 Task: Find a rental property in Yerba Buena for 8 guests from 26 Aug to 10 Sep, with a price range of ₹10,000 - ₹15,000, 6 bedrooms, 6 bathrooms, and amenities including free parking, hot tub, and gym. Ensure self check-in is available.
Action: Mouse moved to (566, 92)
Screenshot: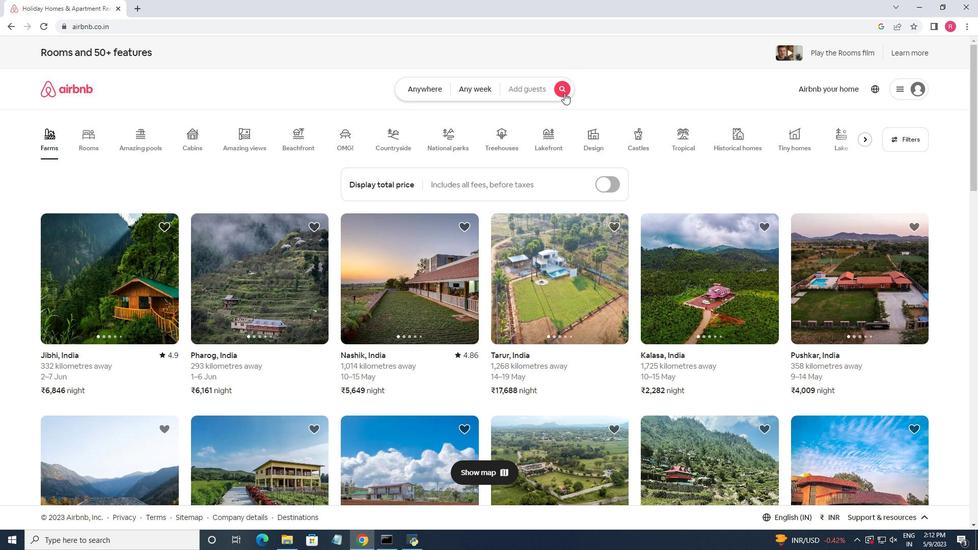 
Action: Mouse pressed left at (566, 92)
Screenshot: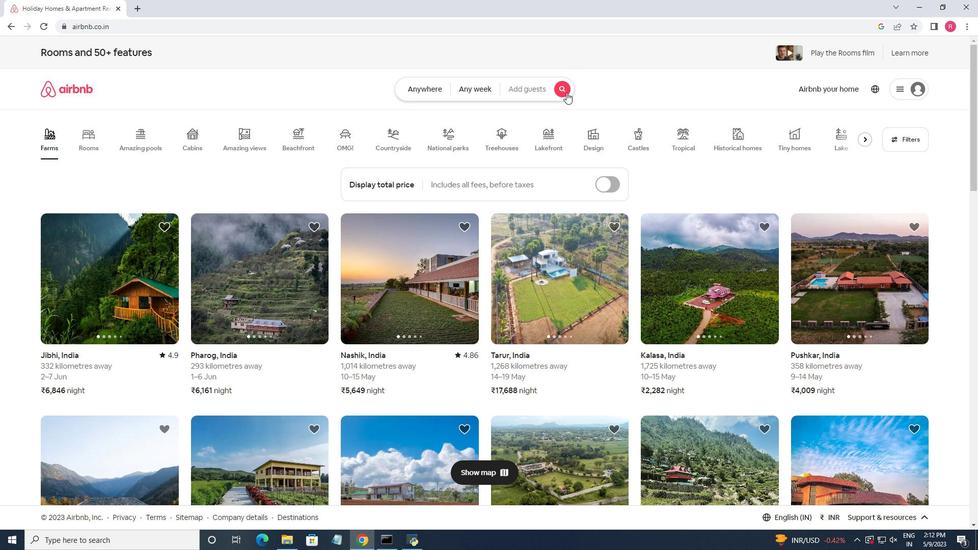 
Action: Mouse moved to (335, 131)
Screenshot: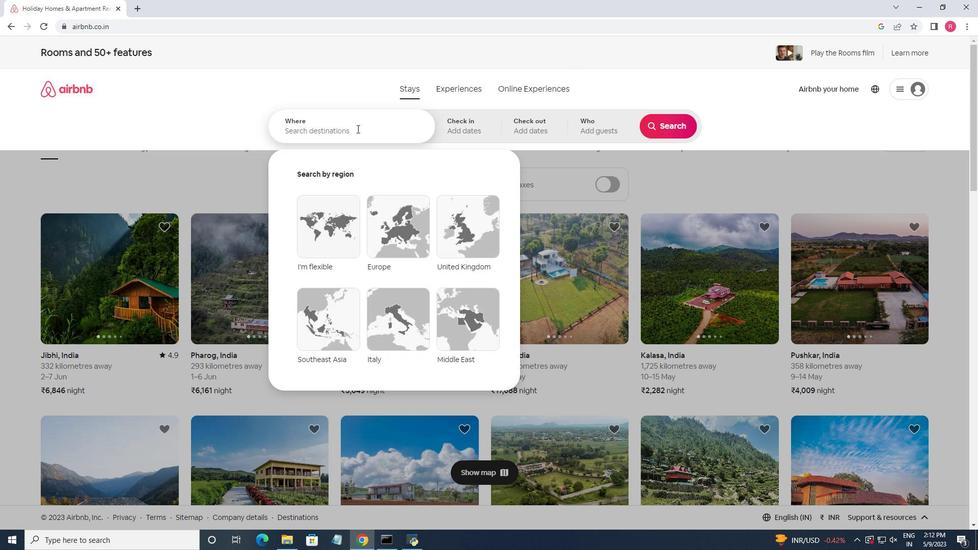 
Action: Mouse pressed left at (335, 131)
Screenshot: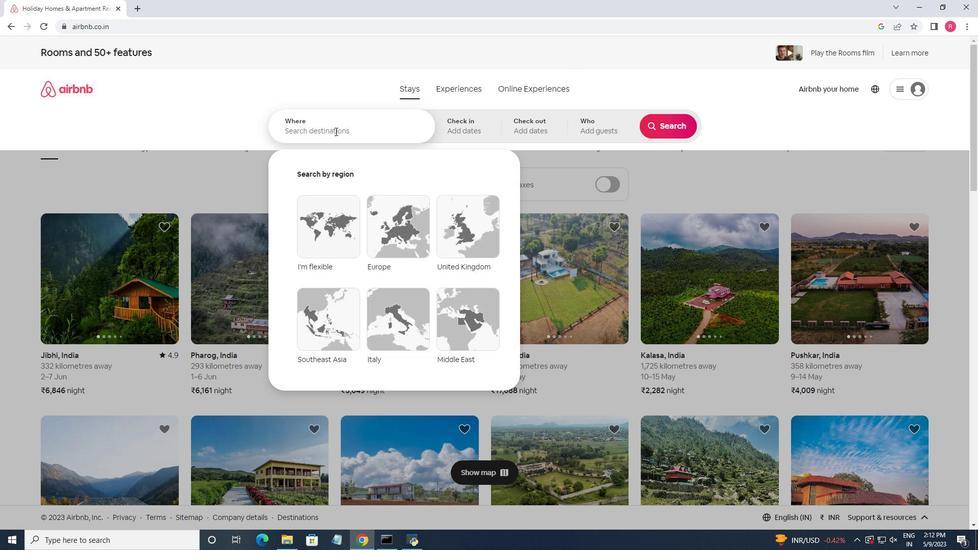 
Action: Key pressed <Key.caps_lock>Y<Key.caps_lock>erba<Key.space><Key.shift>Buena,<Key.space><Key.shift><Key.shift>Are<Key.backspace>gentina
Screenshot: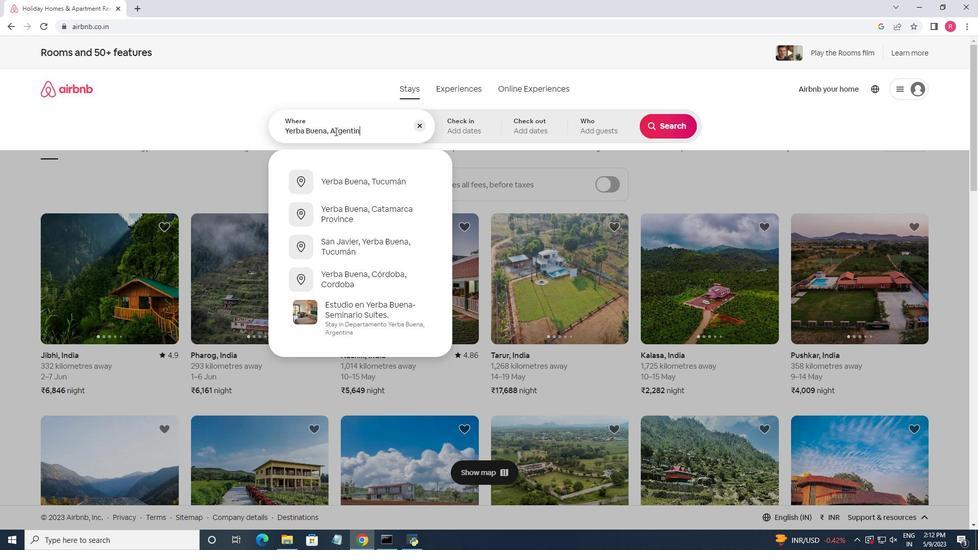 
Action: Mouse moved to (373, 146)
Screenshot: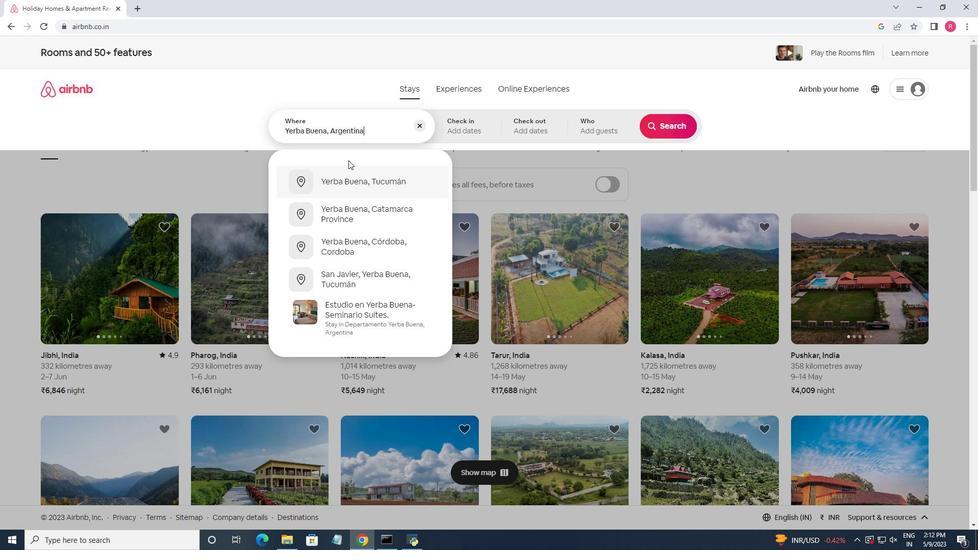 
Action: Key pressed <Key.enter>
Screenshot: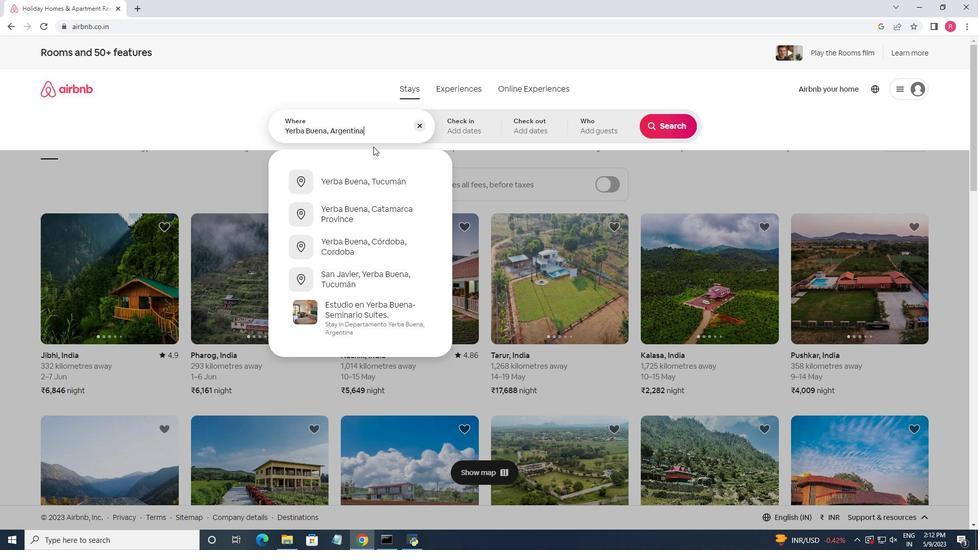 
Action: Mouse moved to (665, 215)
Screenshot: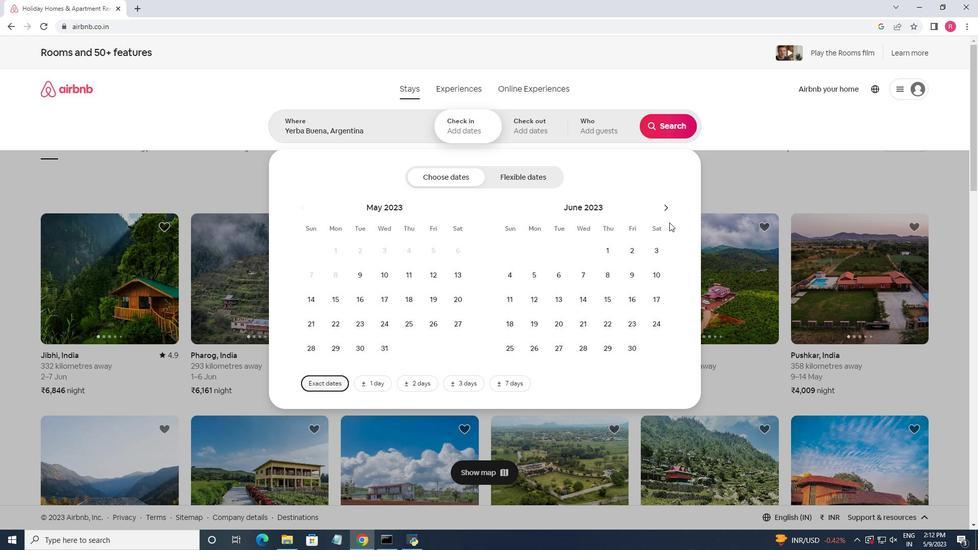 
Action: Mouse pressed left at (665, 215)
Screenshot: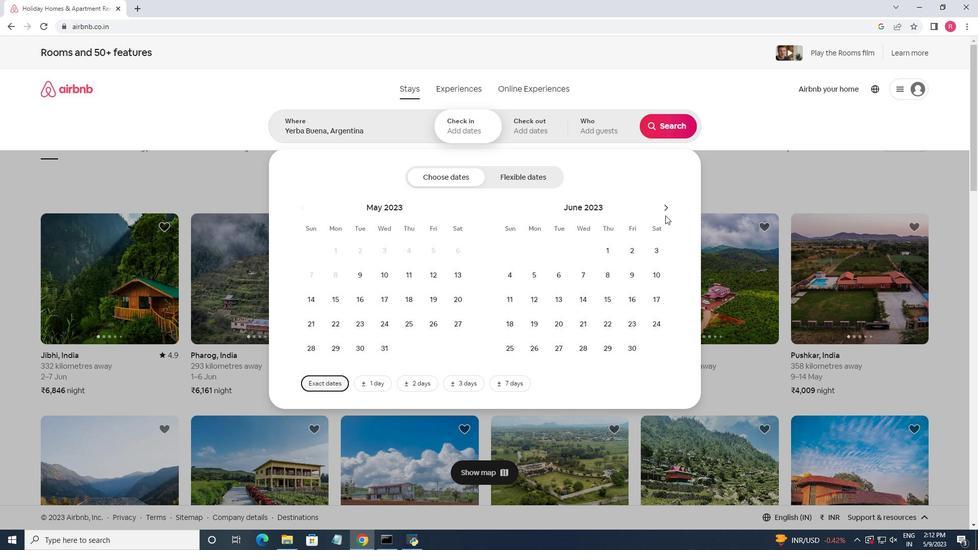 
Action: Mouse pressed left at (665, 215)
Screenshot: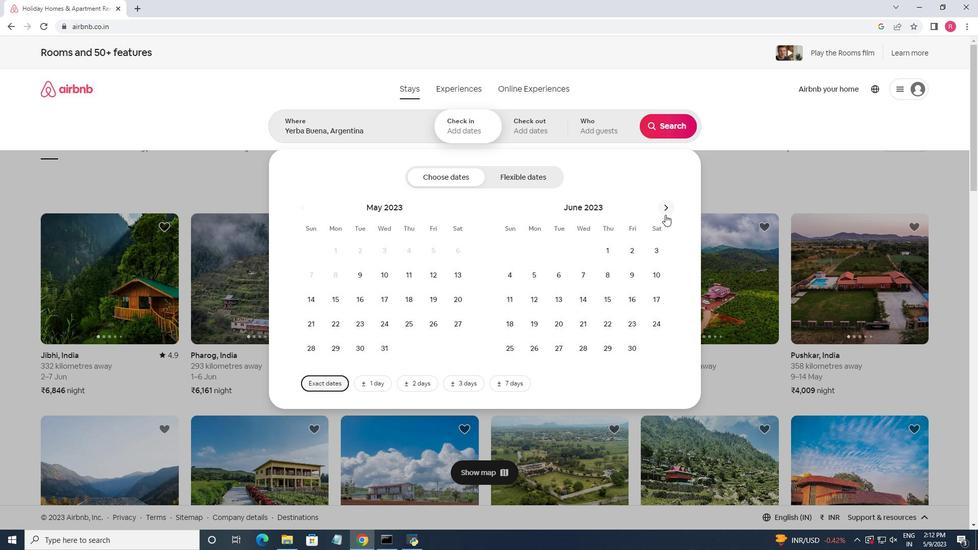 
Action: Mouse pressed left at (665, 215)
Screenshot: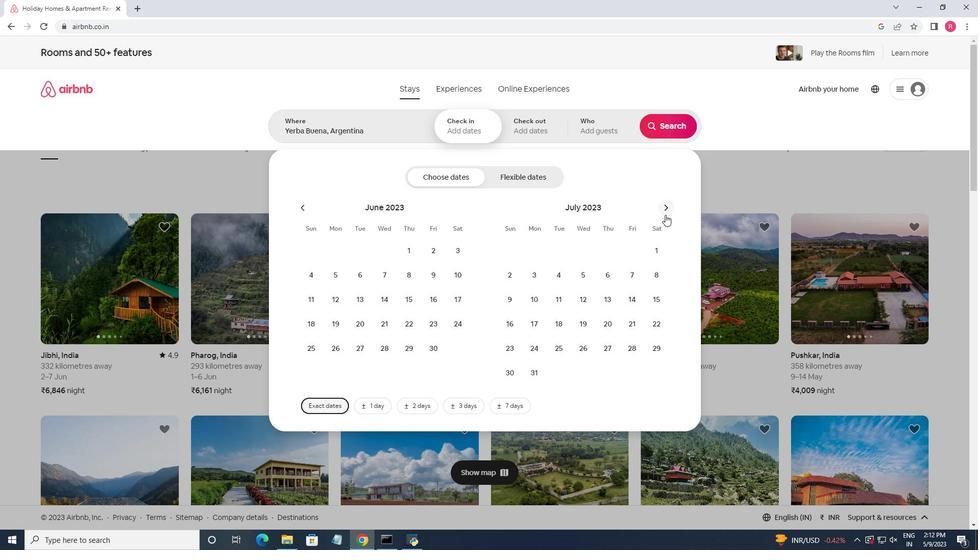 
Action: Mouse moved to (655, 325)
Screenshot: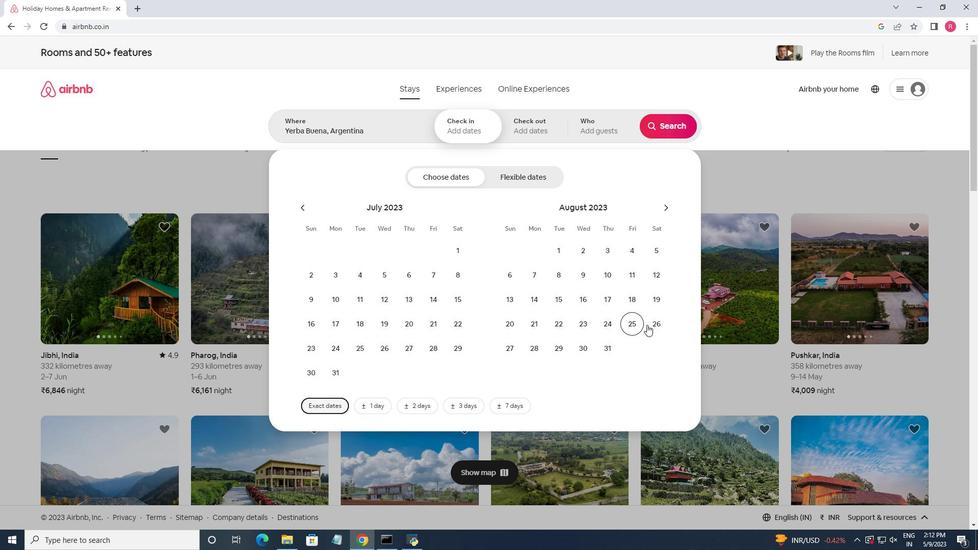 
Action: Mouse pressed left at (655, 325)
Screenshot: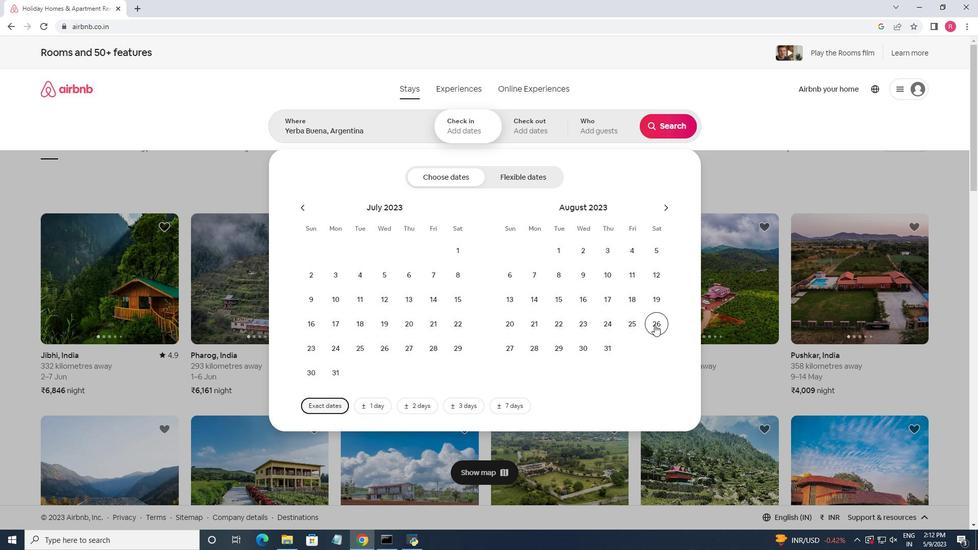 
Action: Mouse moved to (667, 210)
Screenshot: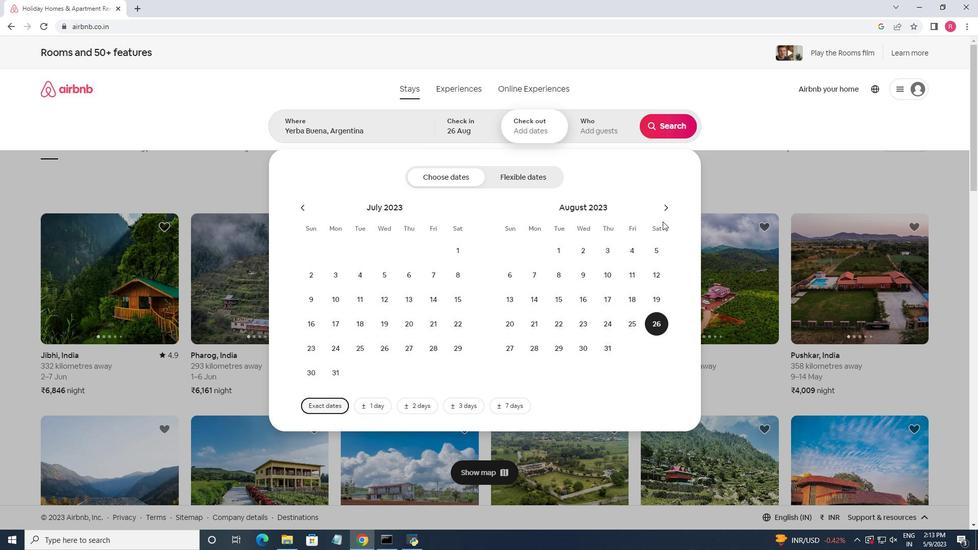 
Action: Mouse pressed left at (667, 210)
Screenshot: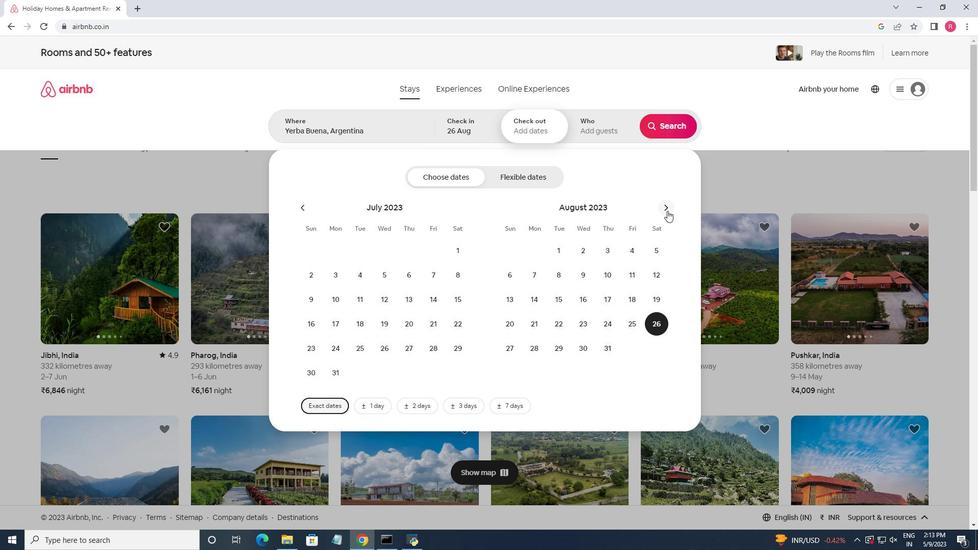 
Action: Mouse moved to (517, 301)
Screenshot: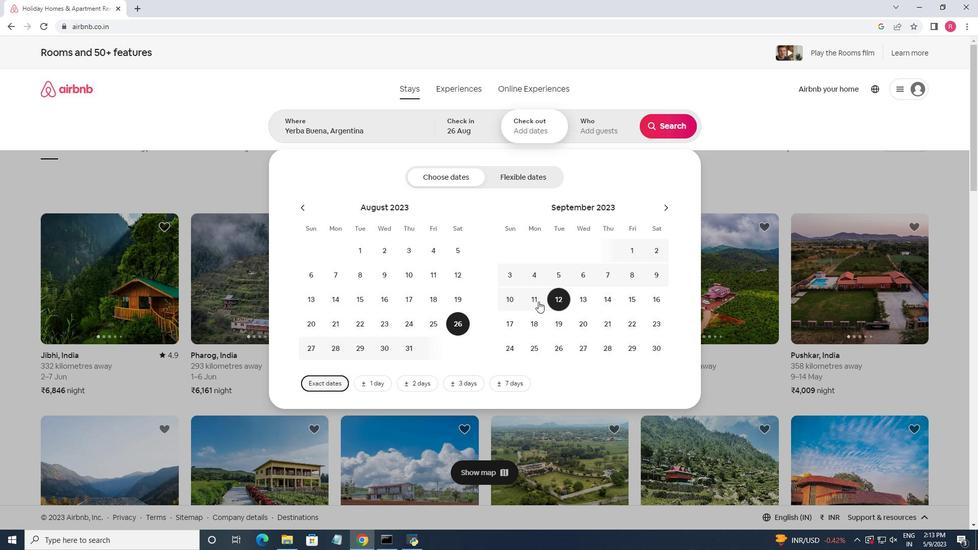 
Action: Mouse pressed left at (517, 301)
Screenshot: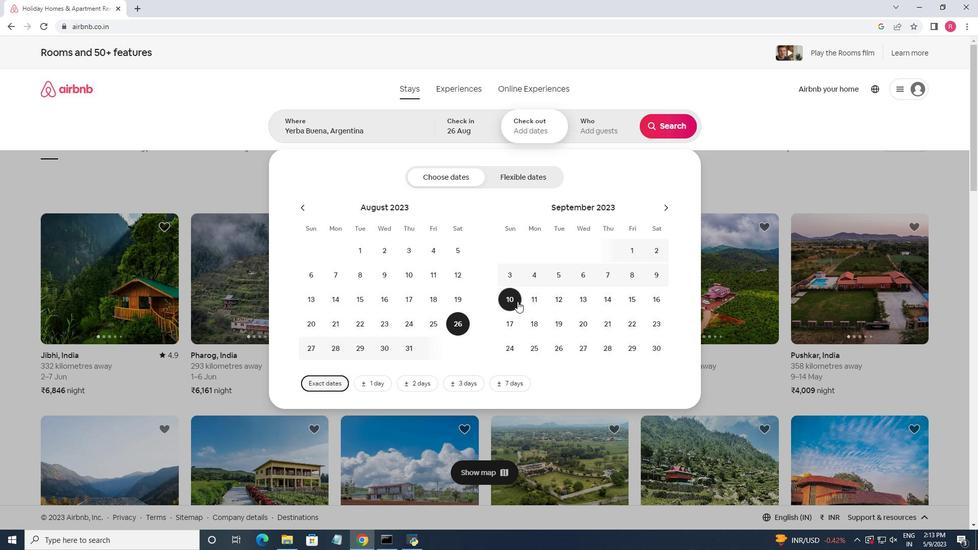 
Action: Mouse moved to (612, 122)
Screenshot: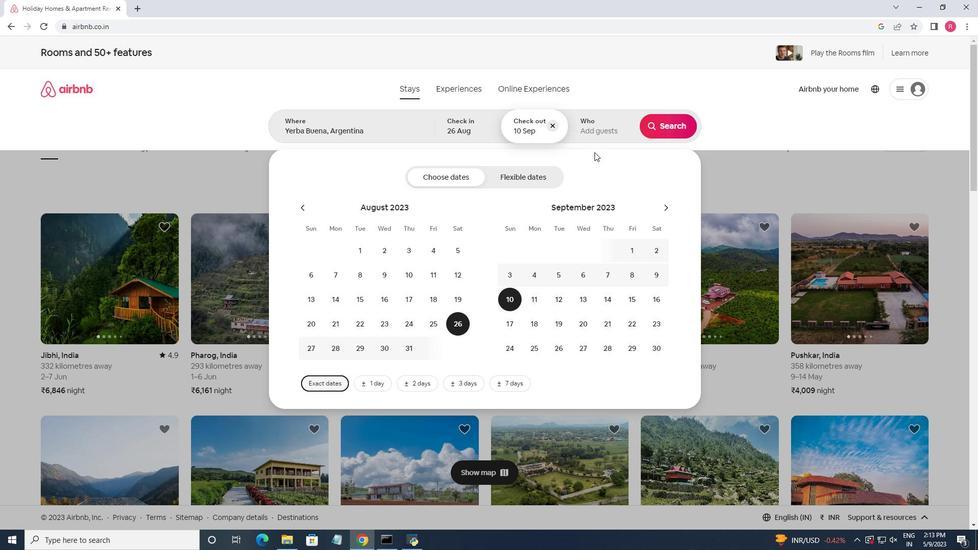 
Action: Mouse pressed left at (612, 122)
Screenshot: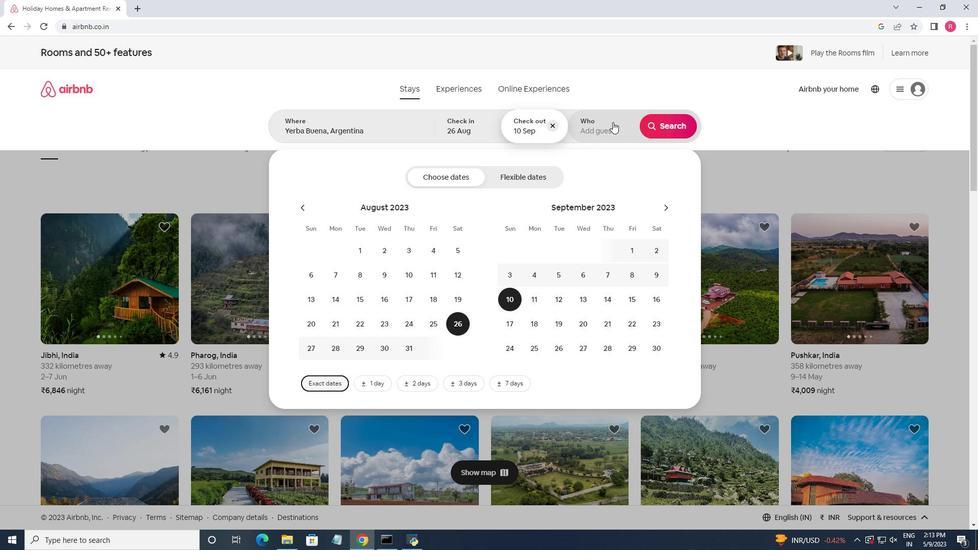 
Action: Mouse moved to (672, 184)
Screenshot: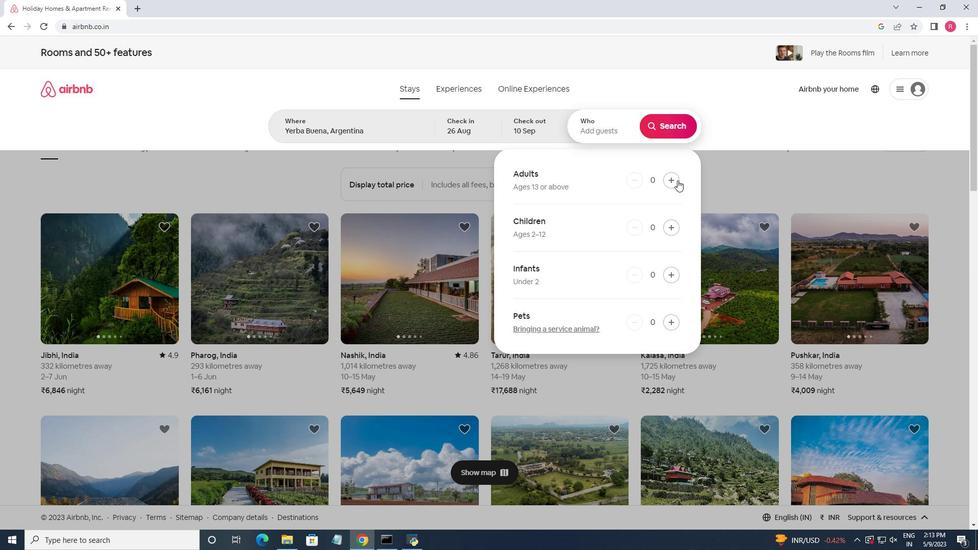 
Action: Mouse pressed left at (672, 184)
Screenshot: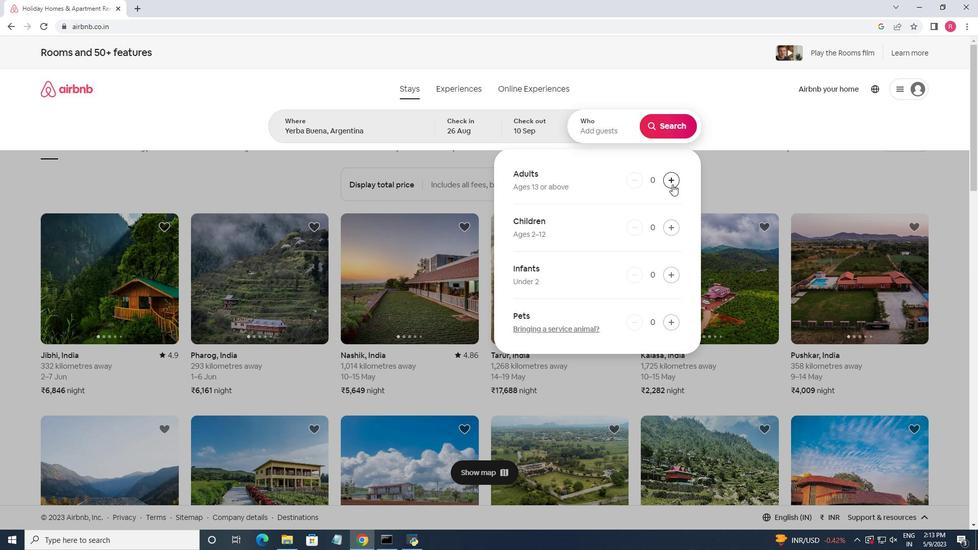 
Action: Mouse pressed left at (672, 184)
Screenshot: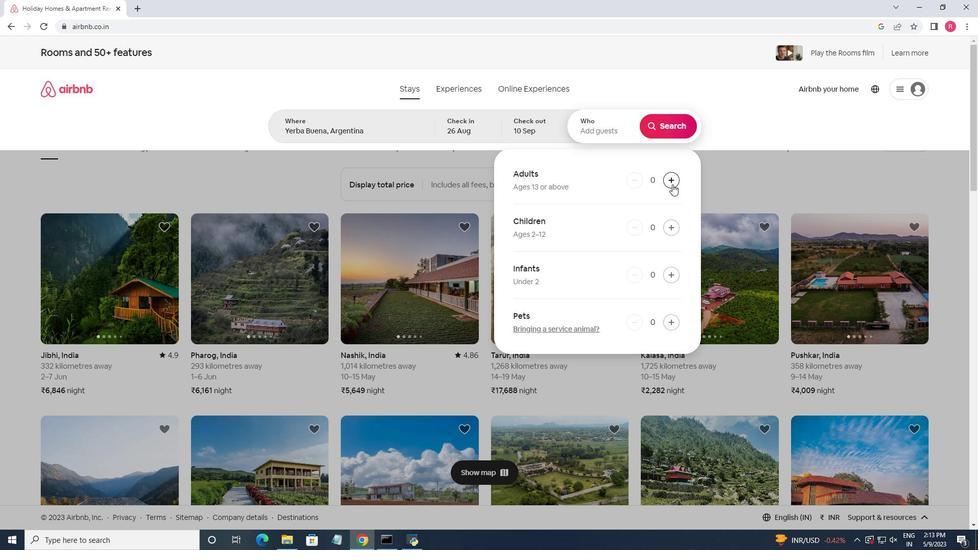 
Action: Mouse pressed left at (672, 184)
Screenshot: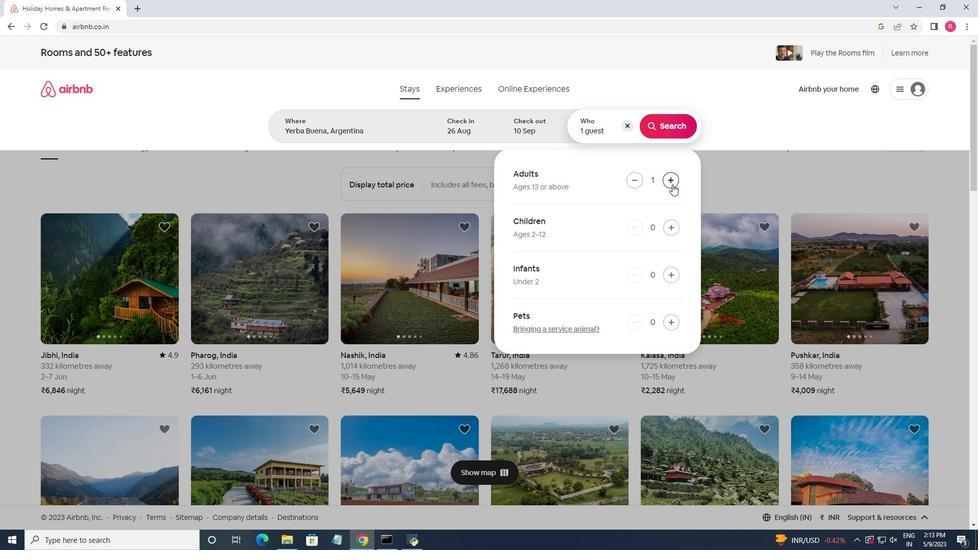 
Action: Mouse pressed left at (672, 184)
Screenshot: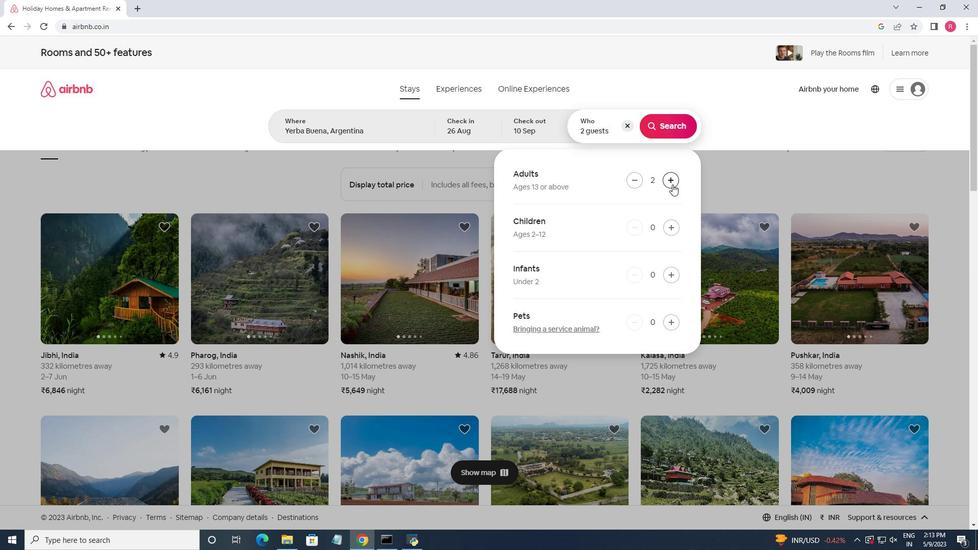 
Action: Mouse pressed left at (672, 184)
Screenshot: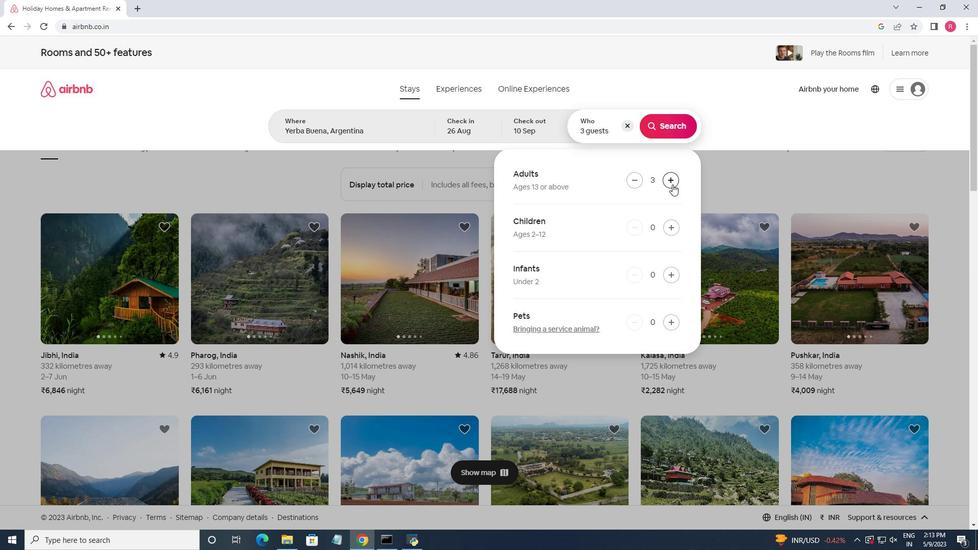 
Action: Mouse pressed left at (672, 184)
Screenshot: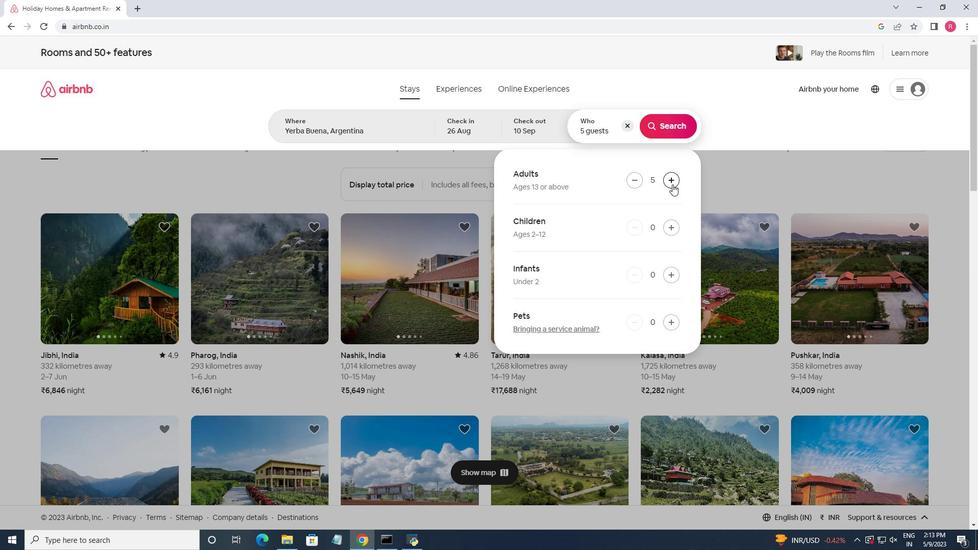 
Action: Mouse moved to (672, 227)
Screenshot: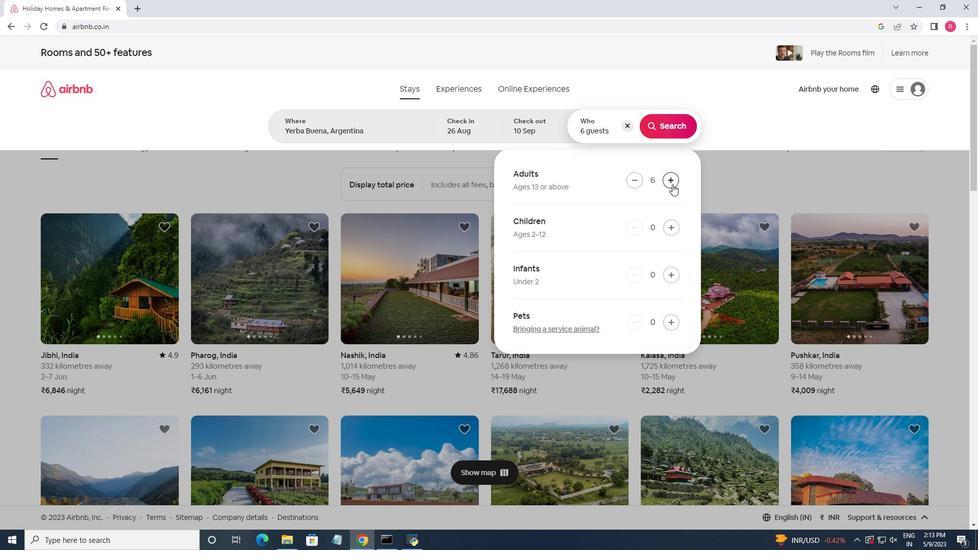 
Action: Mouse pressed left at (672, 227)
Screenshot: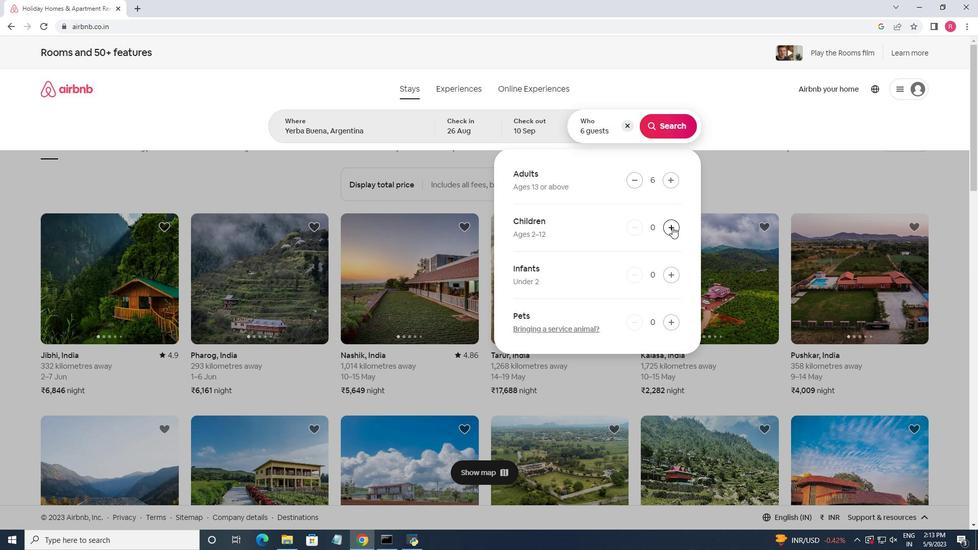 
Action: Mouse pressed left at (672, 227)
Screenshot: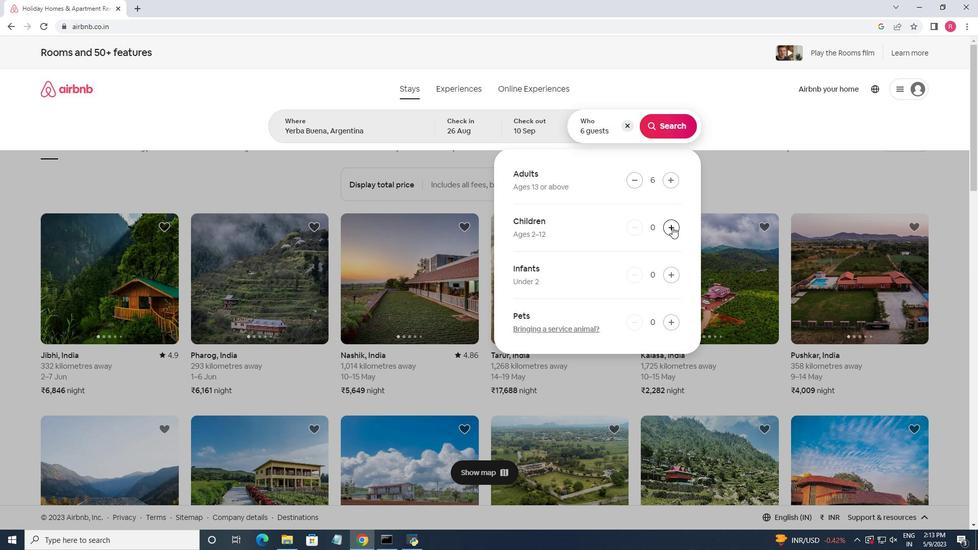 
Action: Mouse moved to (658, 130)
Screenshot: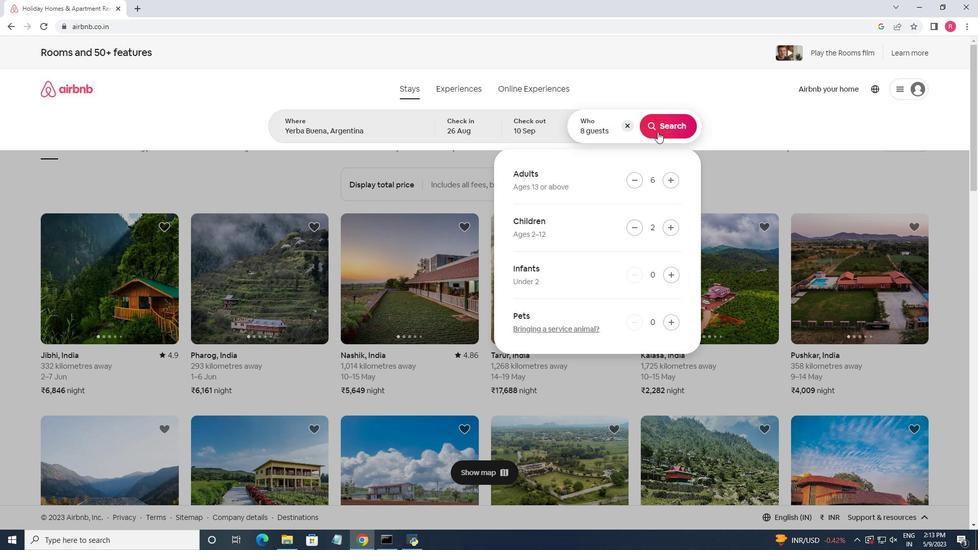 
Action: Mouse pressed left at (658, 130)
Screenshot: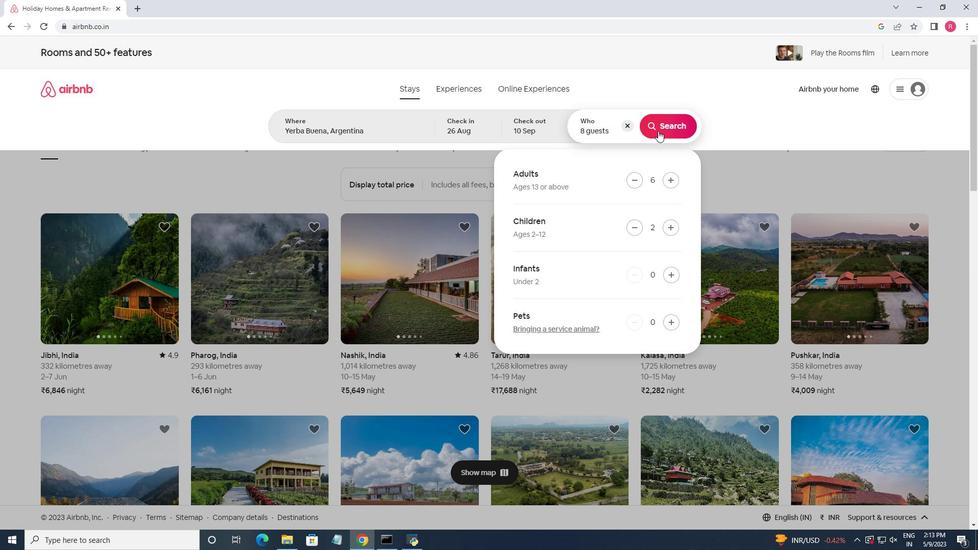 
Action: Mouse moved to (952, 97)
Screenshot: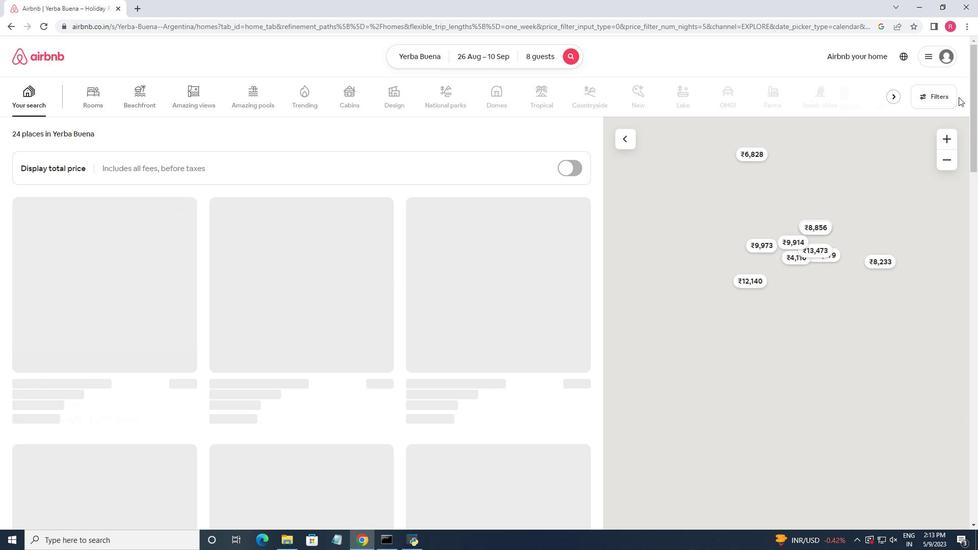 
Action: Mouse pressed left at (952, 97)
Screenshot: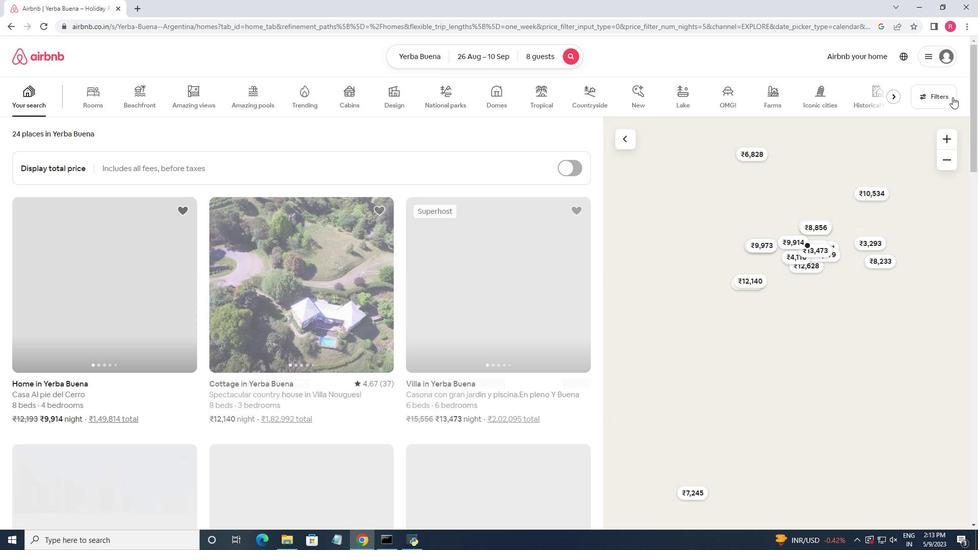 
Action: Mouse moved to (387, 352)
Screenshot: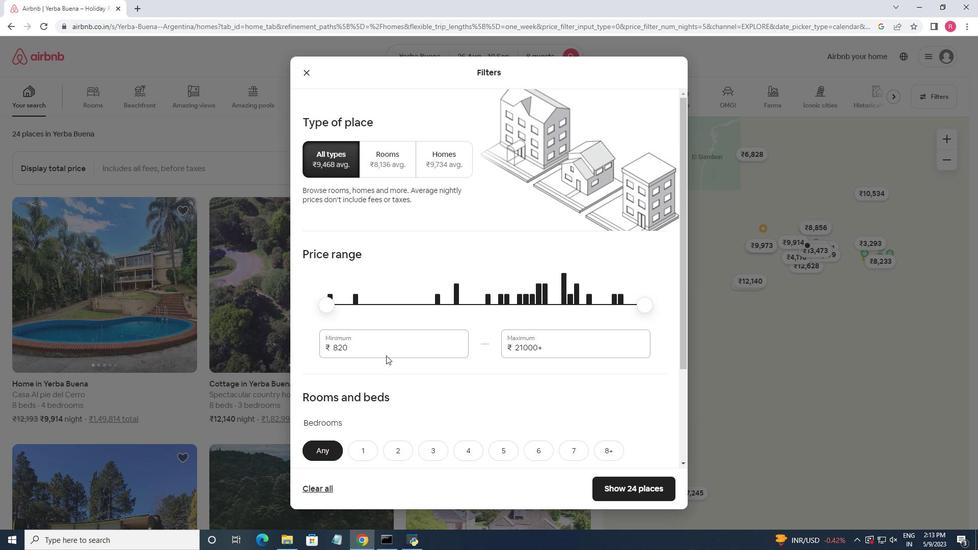 
Action: Mouse pressed left at (387, 352)
Screenshot: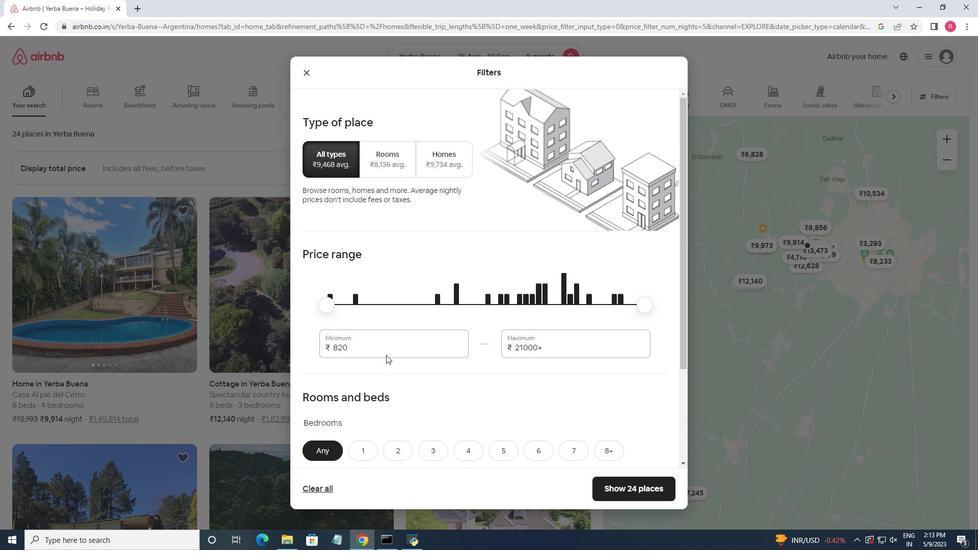 
Action: Mouse moved to (387, 352)
Screenshot: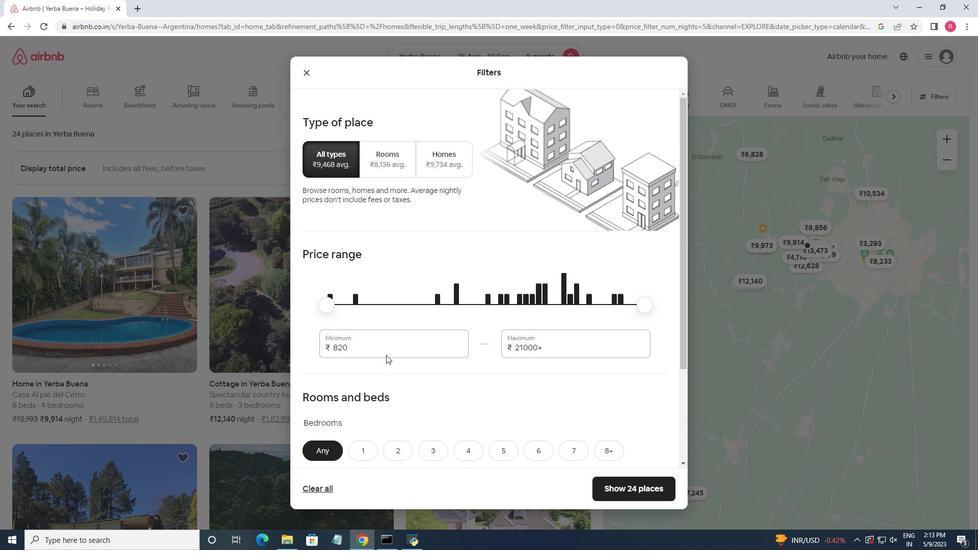 
Action: Mouse pressed left at (387, 352)
Screenshot: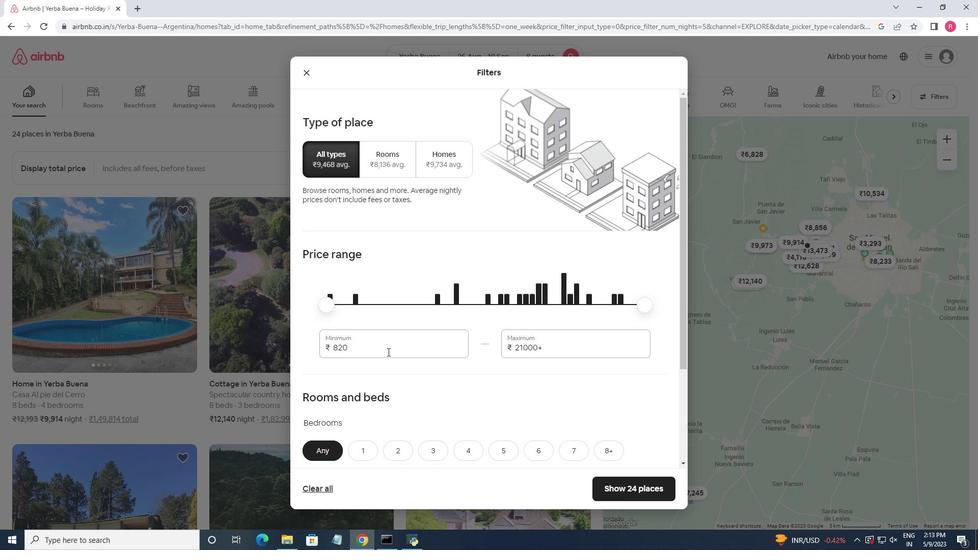 
Action: Key pressed <Key.backspace>10000<Key.tab>150000<Key.backspace>
Screenshot: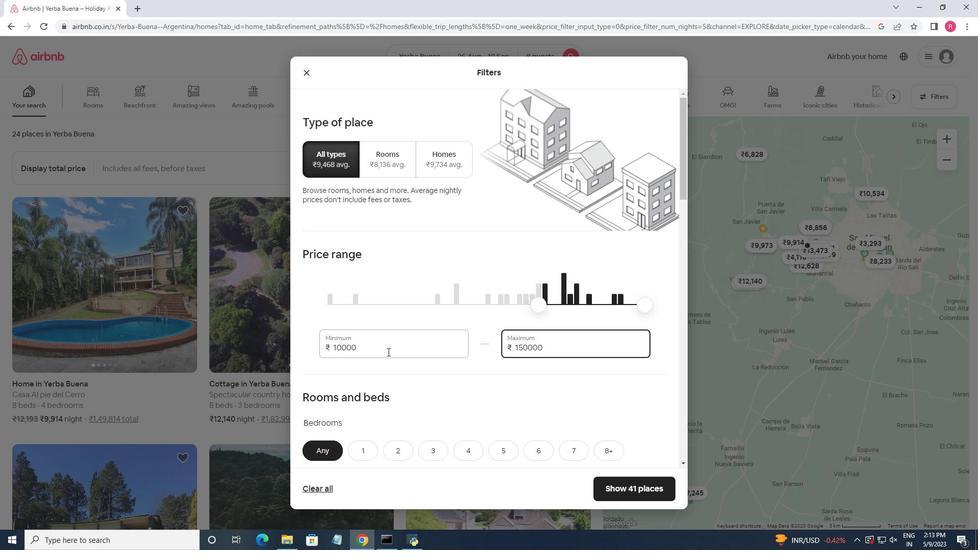 
Action: Mouse moved to (407, 364)
Screenshot: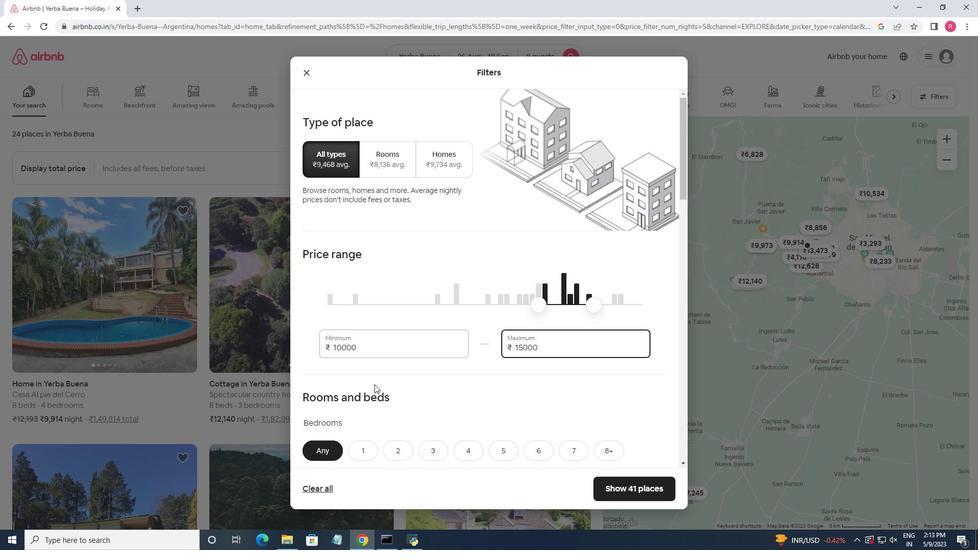 
Action: Mouse scrolled (407, 364) with delta (0, 0)
Screenshot: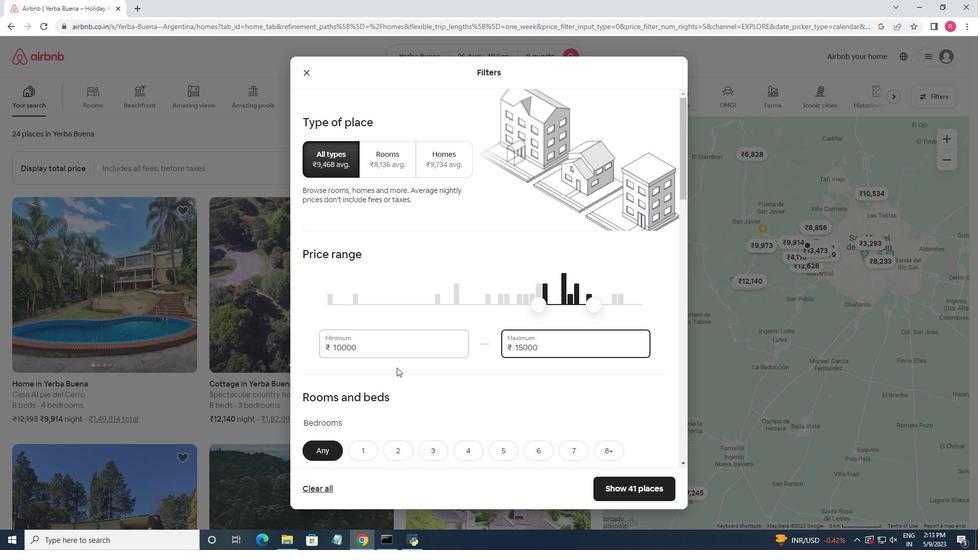 
Action: Mouse scrolled (407, 364) with delta (0, 0)
Screenshot: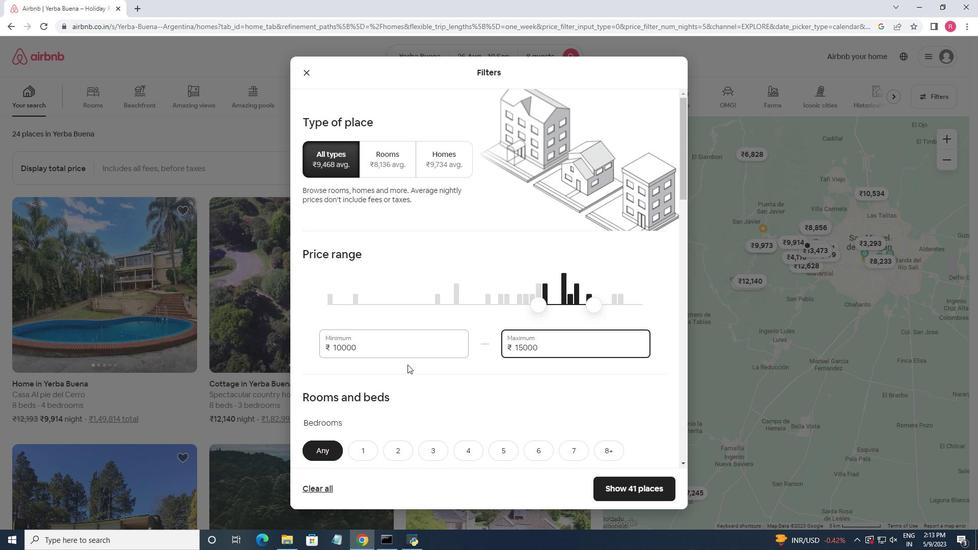 
Action: Mouse moved to (531, 347)
Screenshot: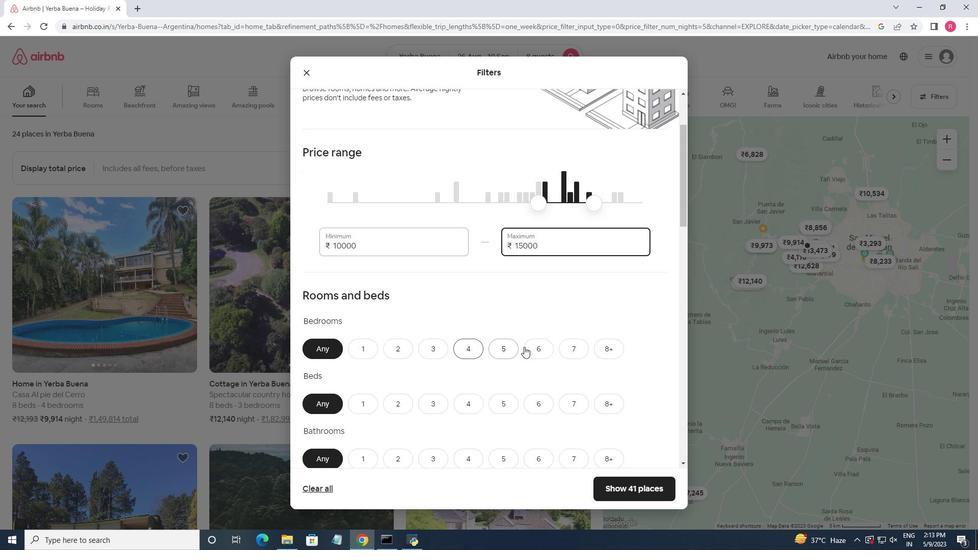 
Action: Mouse pressed left at (531, 347)
Screenshot: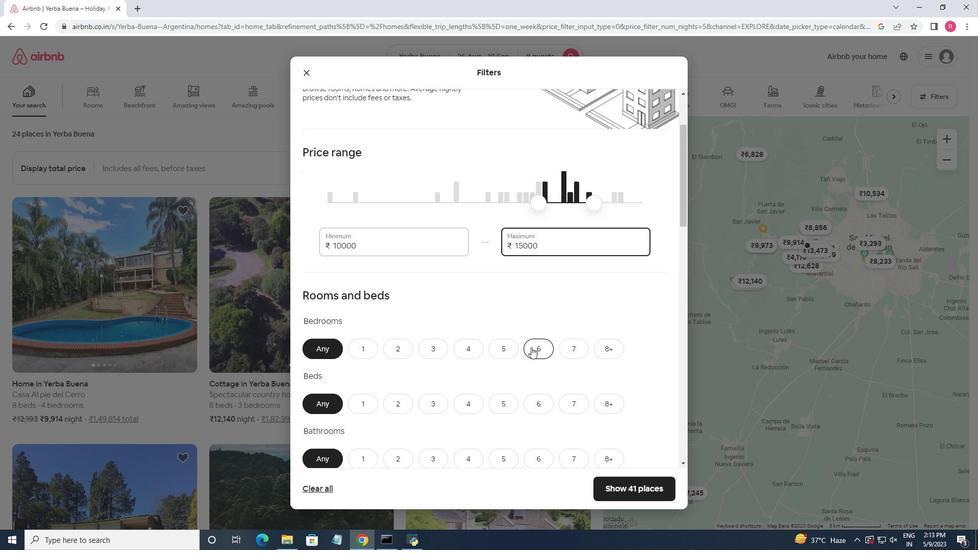 
Action: Mouse moved to (535, 396)
Screenshot: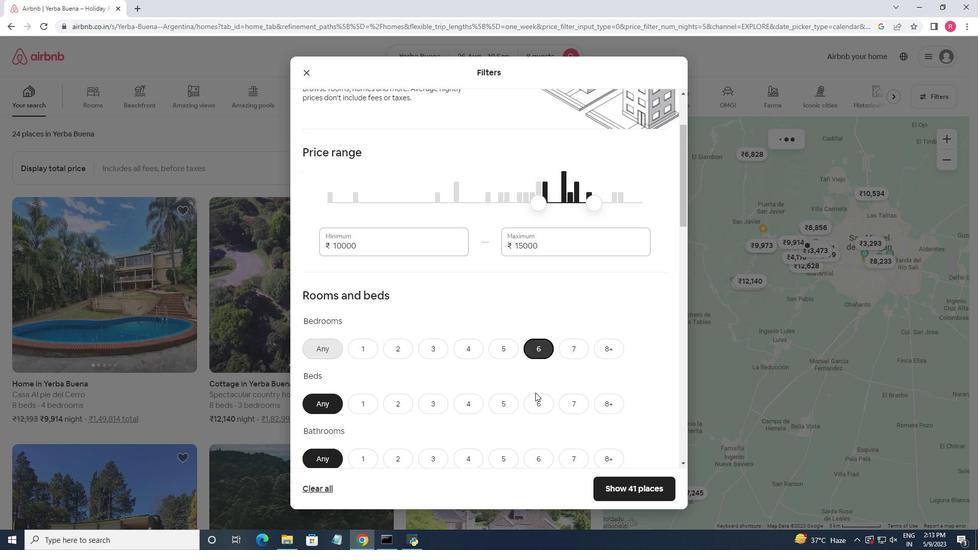 
Action: Mouse pressed left at (535, 396)
Screenshot: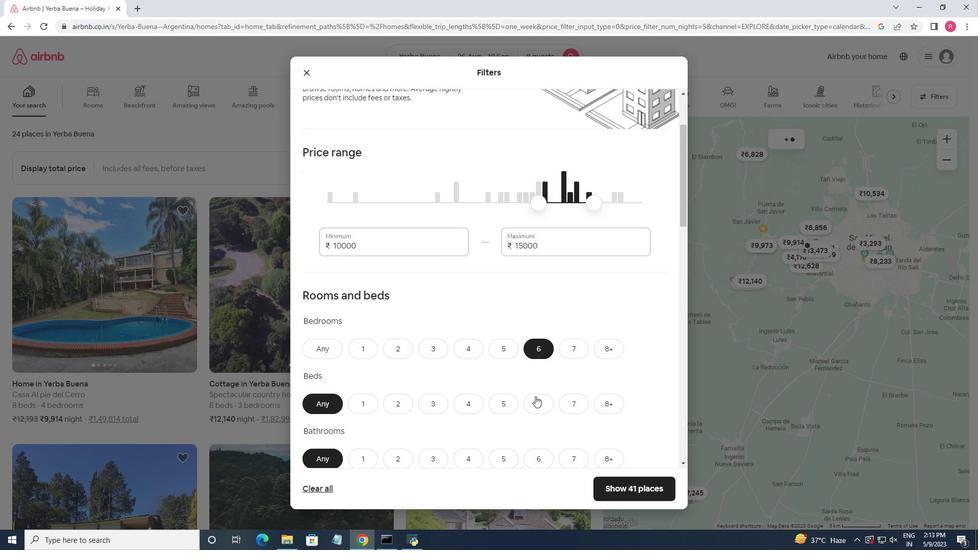 
Action: Mouse moved to (507, 349)
Screenshot: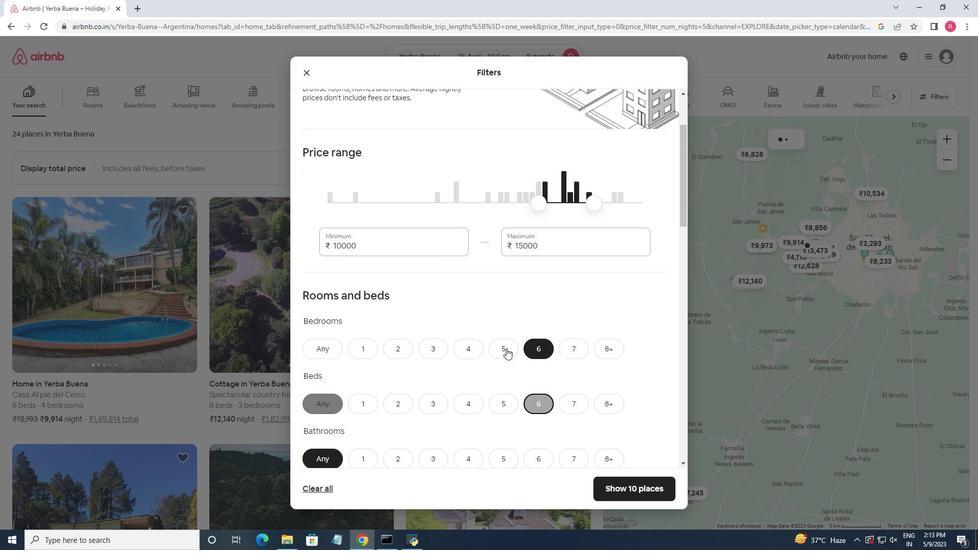 
Action: Mouse scrolled (507, 348) with delta (0, 0)
Screenshot: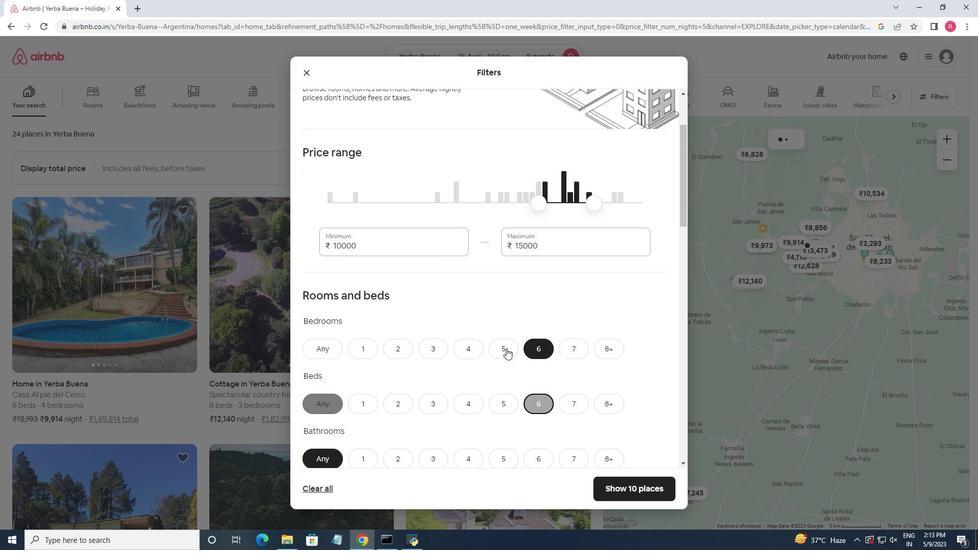
Action: Mouse moved to (506, 349)
Screenshot: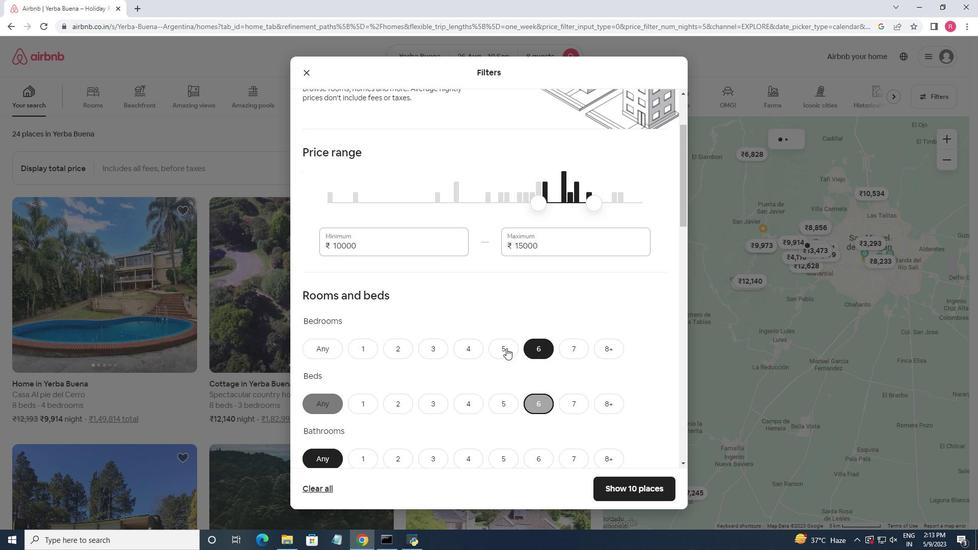 
Action: Mouse scrolled (506, 349) with delta (0, 0)
Screenshot: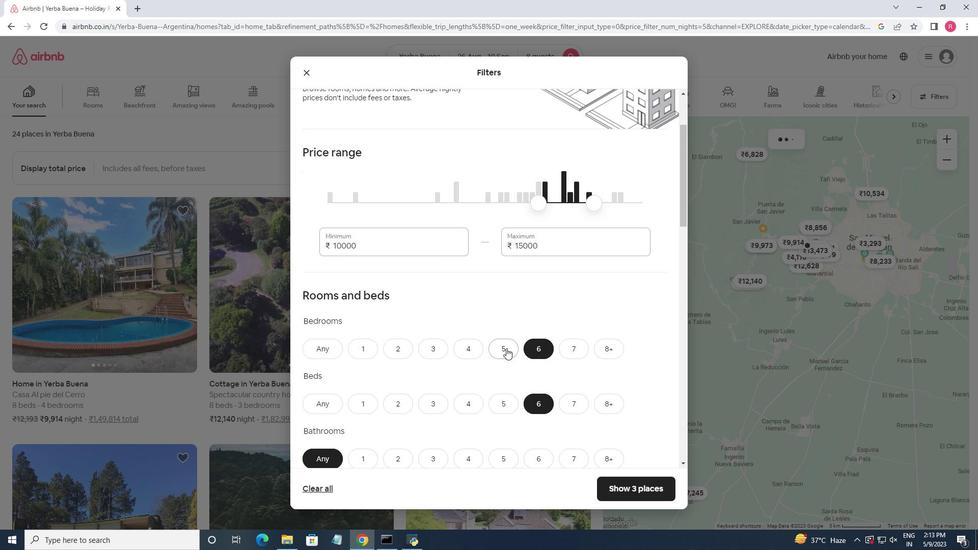 
Action: Mouse moved to (532, 355)
Screenshot: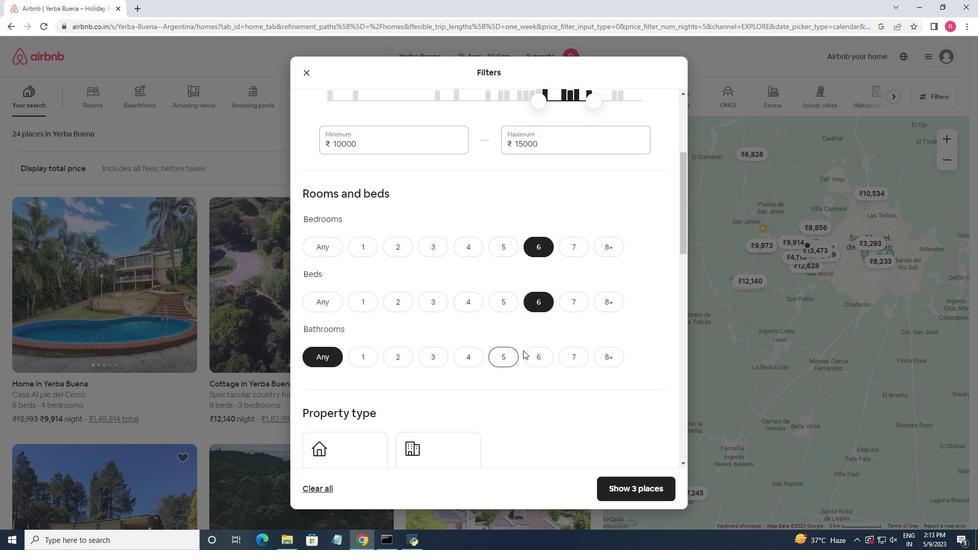 
Action: Mouse pressed left at (532, 355)
Screenshot: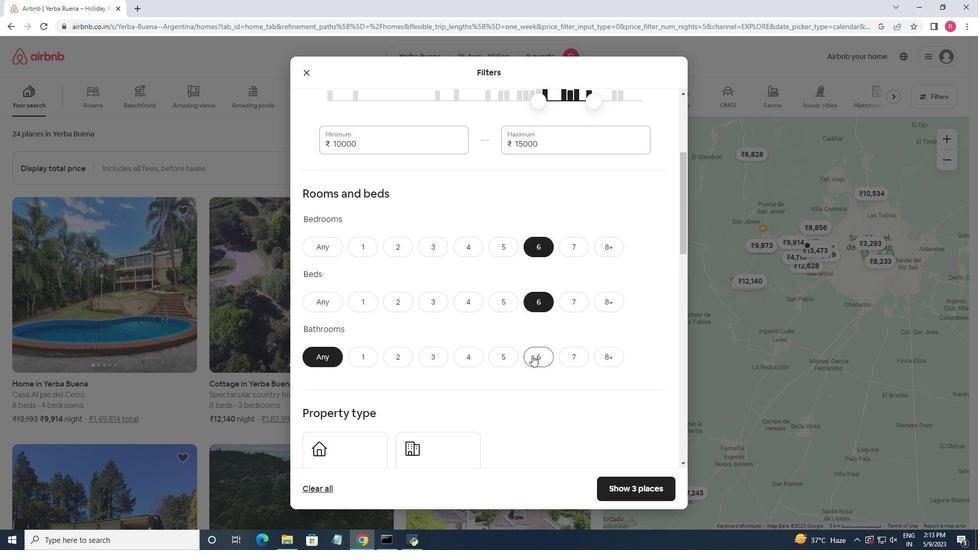 
Action: Mouse moved to (502, 310)
Screenshot: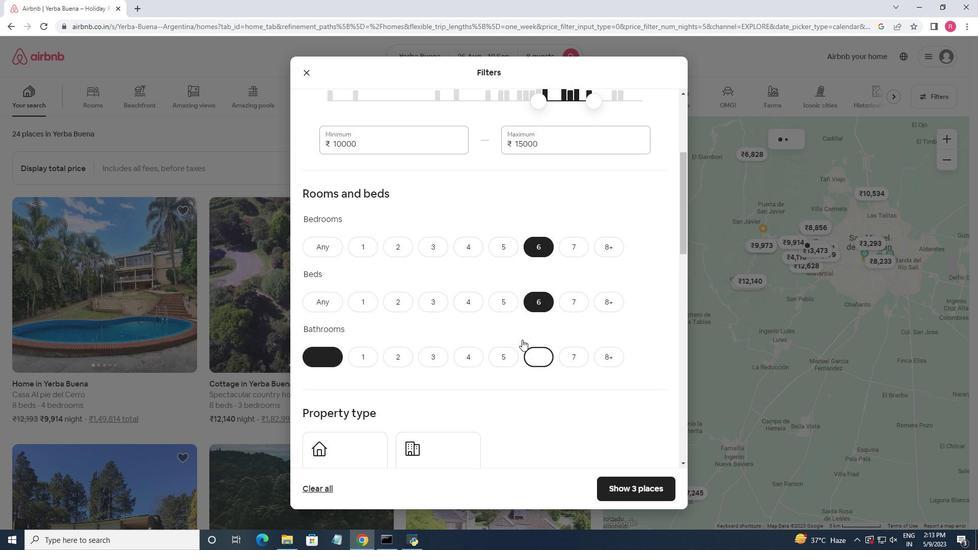 
Action: Mouse scrolled (502, 309) with delta (0, 0)
Screenshot: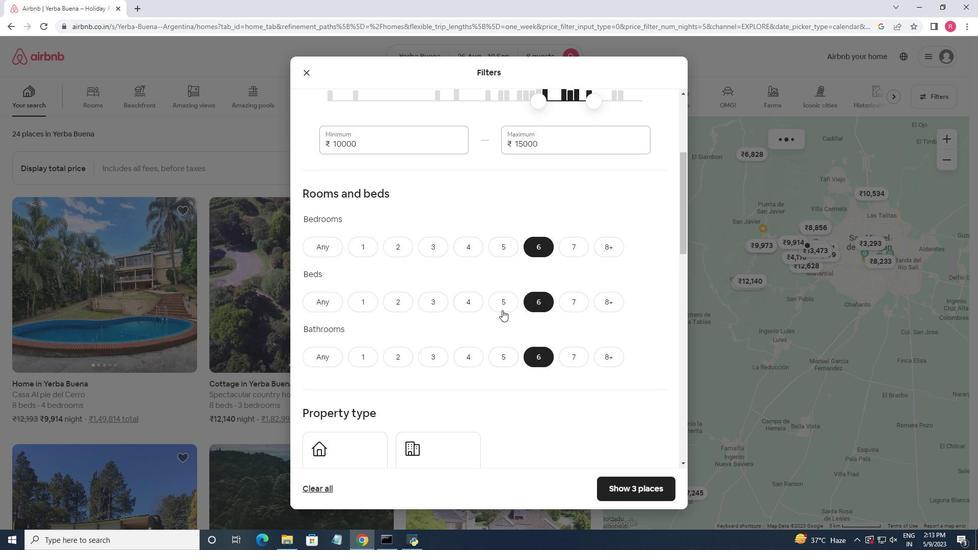 
Action: Mouse scrolled (502, 309) with delta (0, 0)
Screenshot: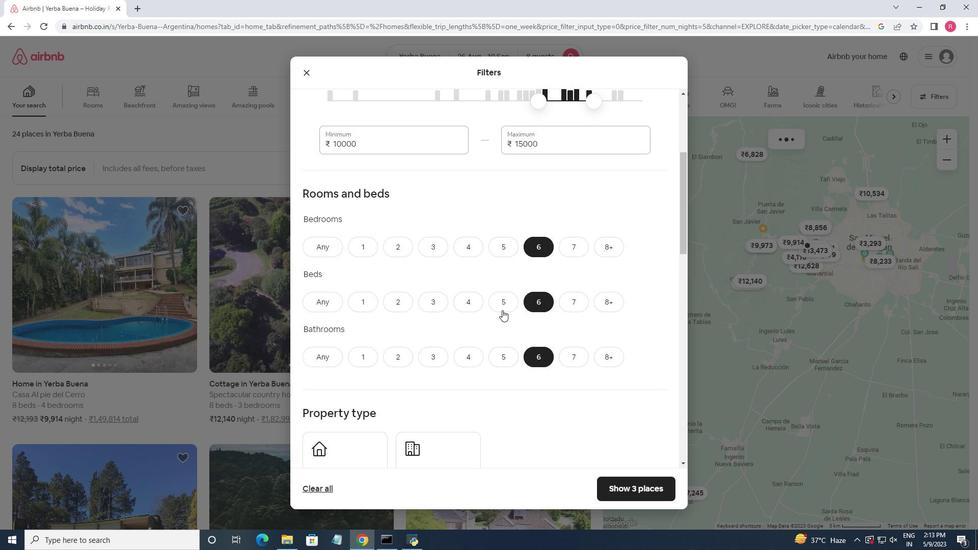
Action: Mouse scrolled (502, 309) with delta (0, 0)
Screenshot: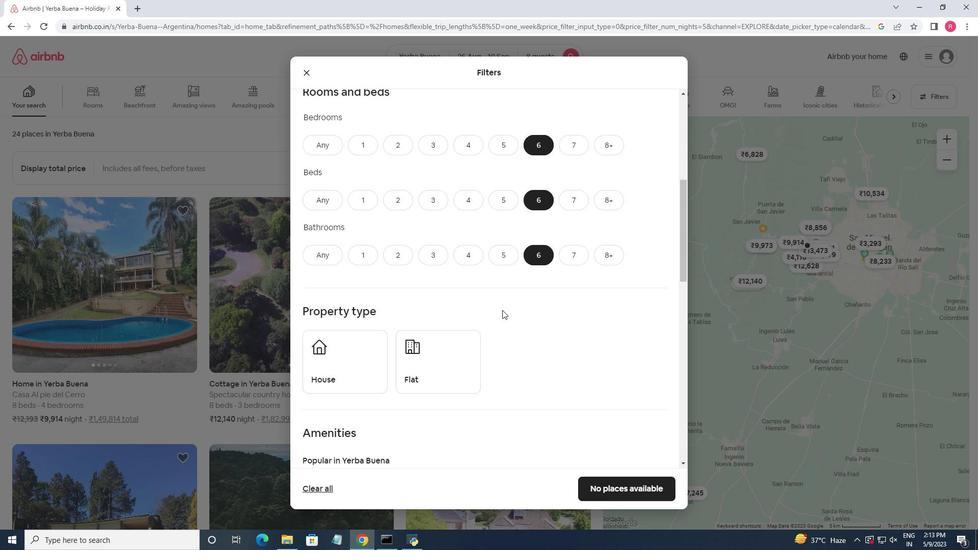 
Action: Mouse scrolled (502, 309) with delta (0, 0)
Screenshot: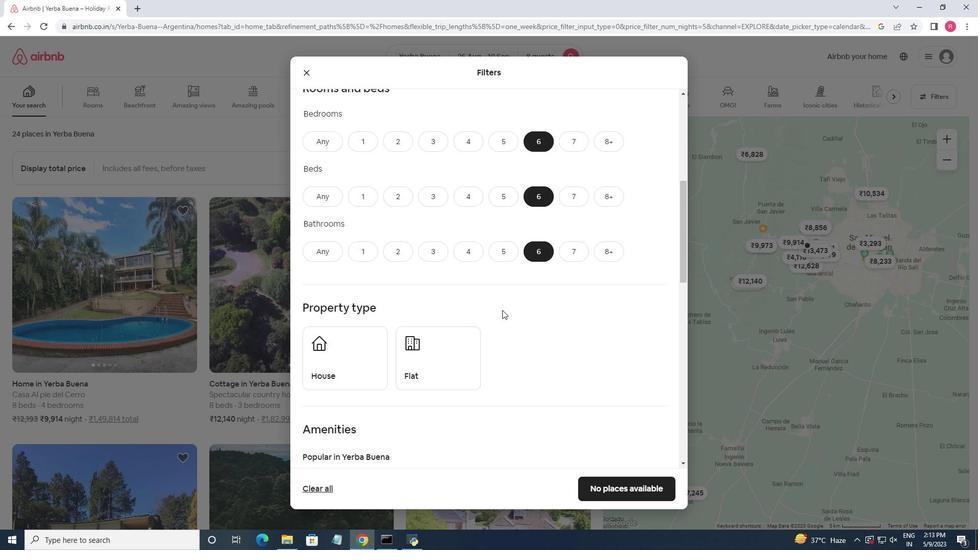 
Action: Mouse scrolled (502, 310) with delta (0, 0)
Screenshot: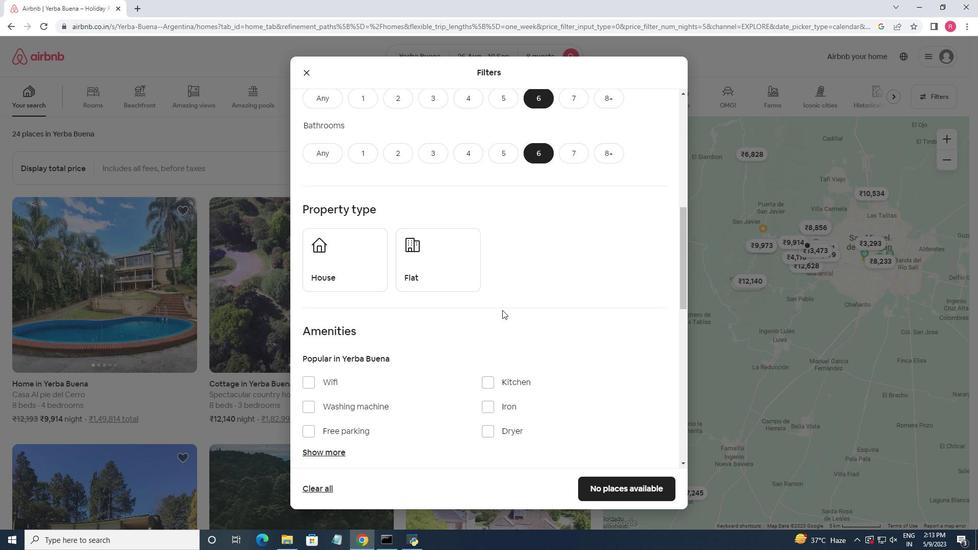 
Action: Mouse scrolled (502, 309) with delta (0, 0)
Screenshot: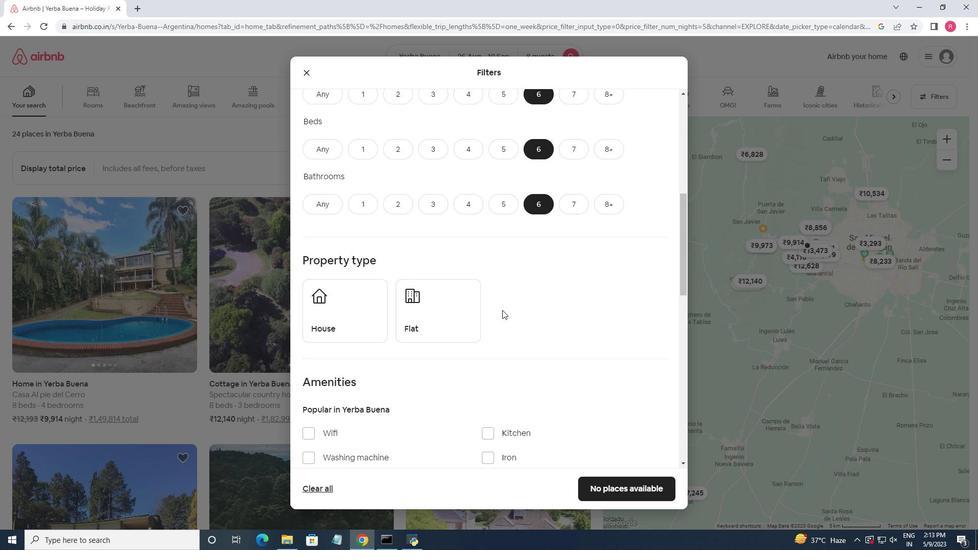 
Action: Mouse moved to (334, 267)
Screenshot: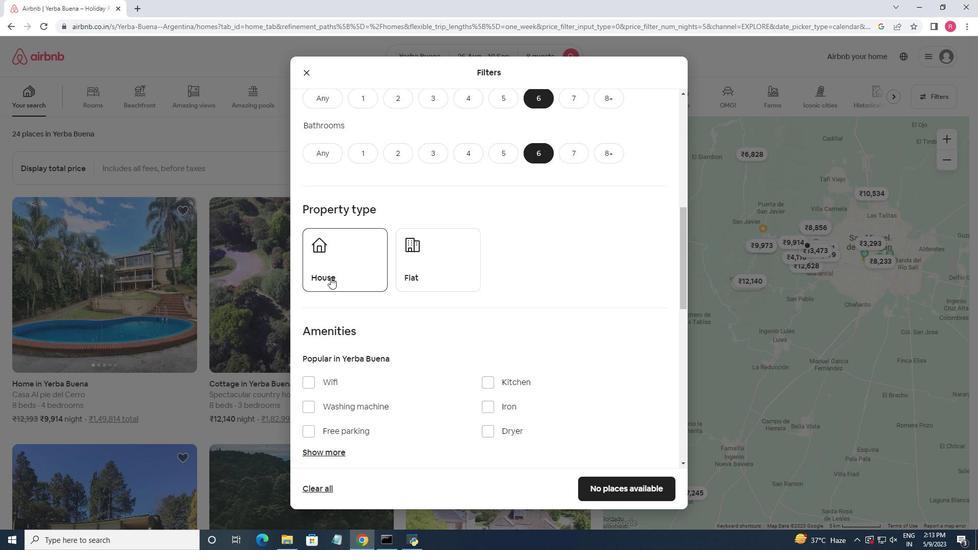 
Action: Mouse pressed left at (334, 267)
Screenshot: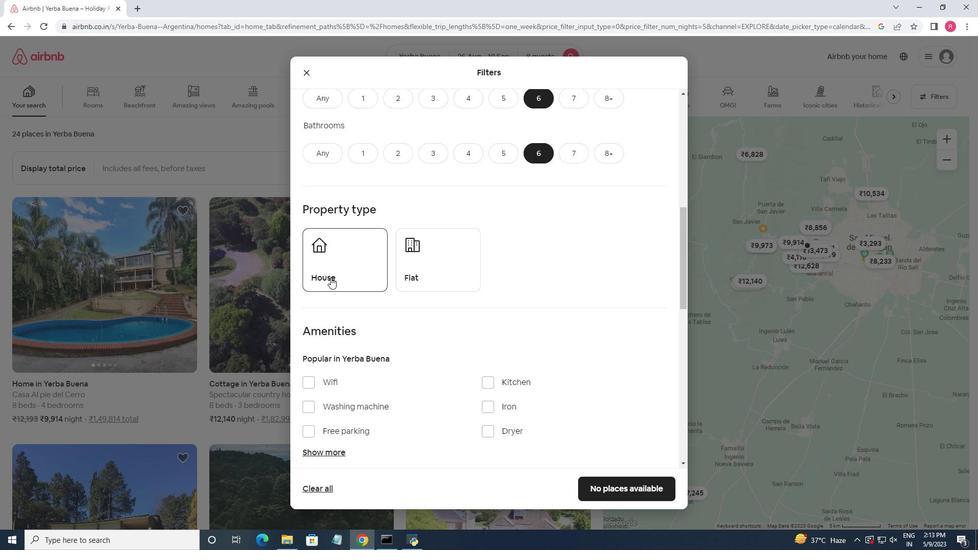 
Action: Mouse moved to (408, 266)
Screenshot: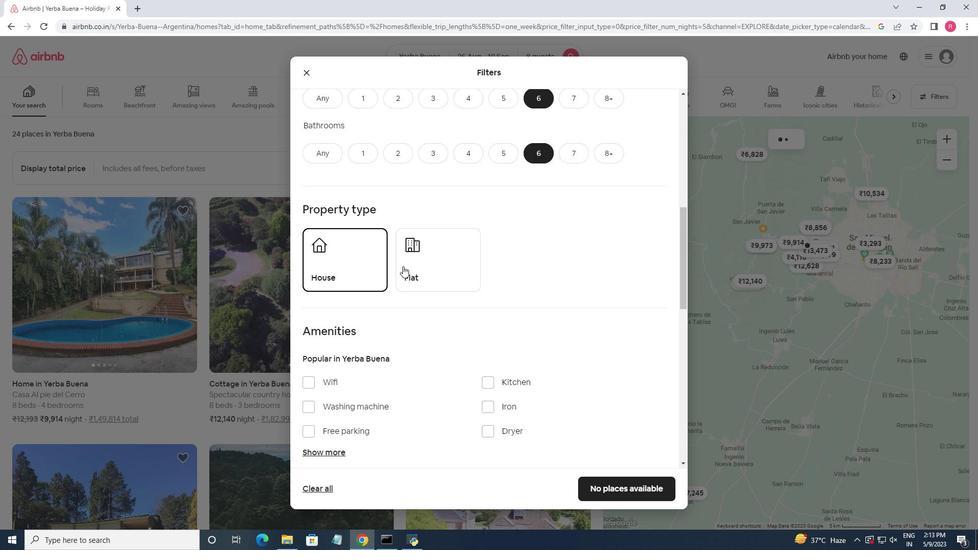 
Action: Mouse pressed left at (408, 266)
Screenshot: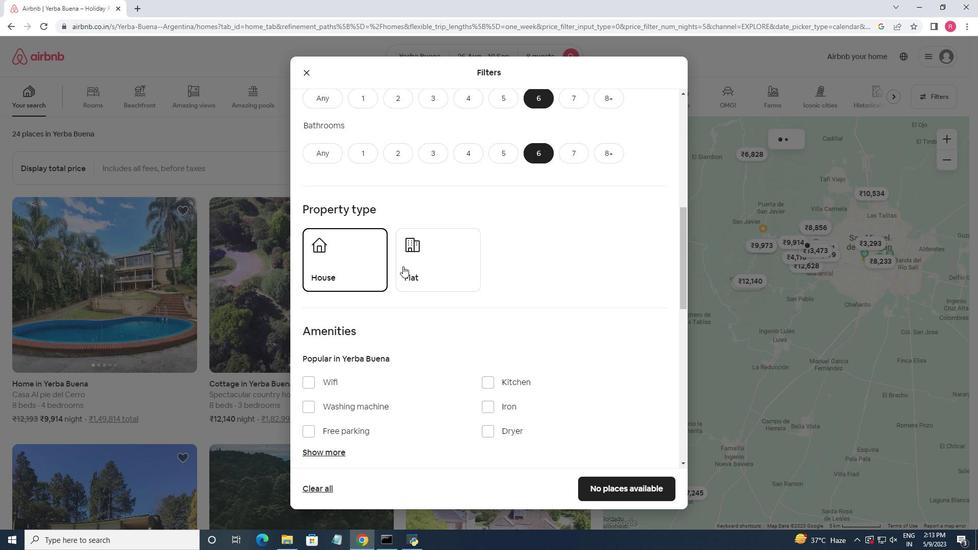 
Action: Mouse moved to (529, 266)
Screenshot: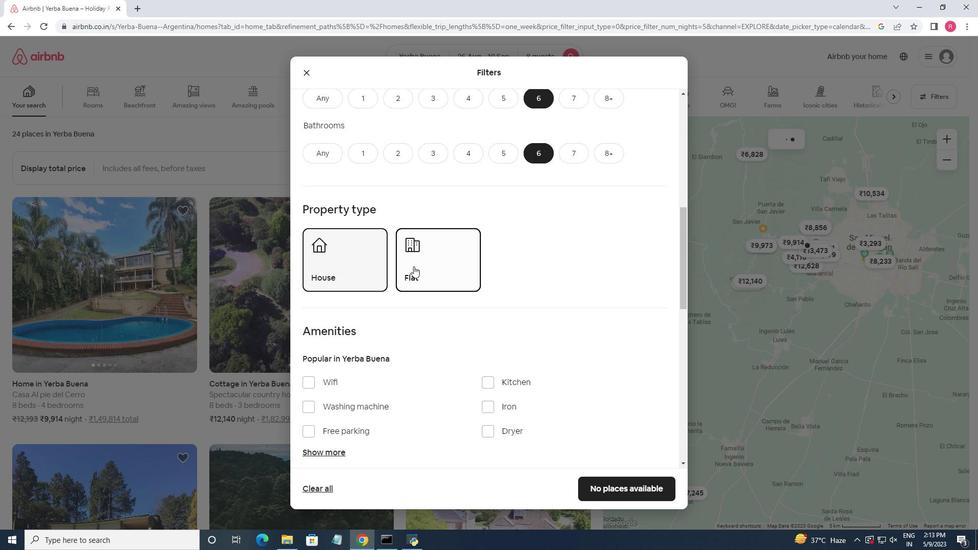 
Action: Mouse scrolled (529, 265) with delta (0, 0)
Screenshot: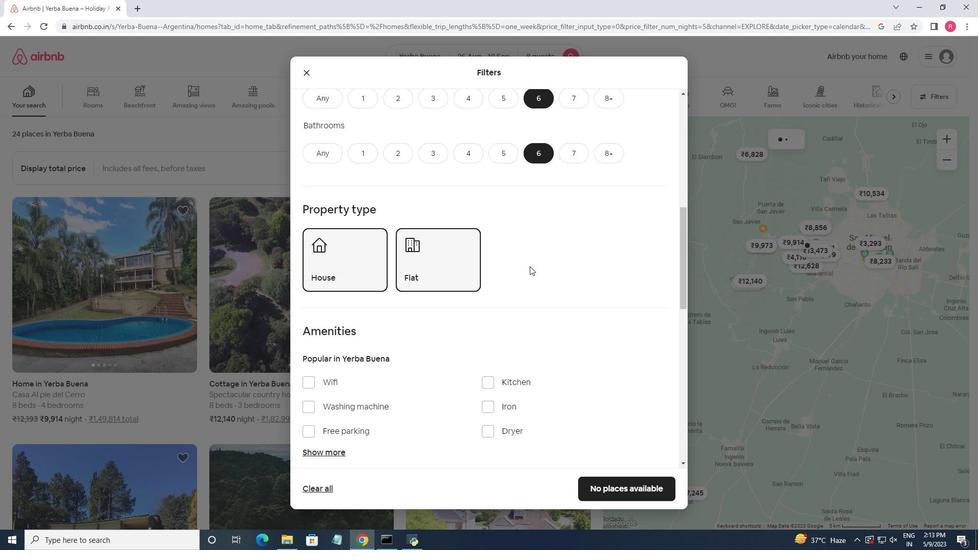 
Action: Mouse scrolled (529, 265) with delta (0, 0)
Screenshot: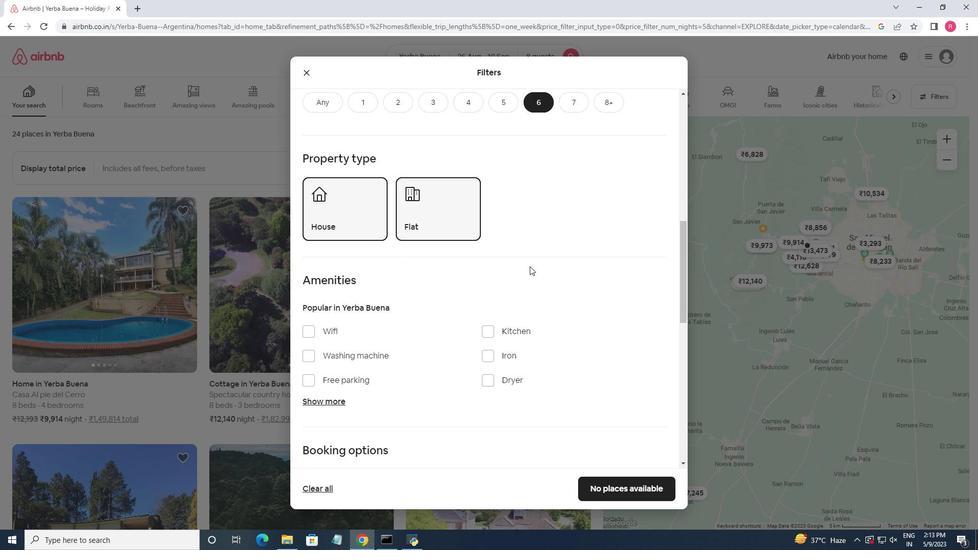 
Action: Mouse scrolled (529, 265) with delta (0, 0)
Screenshot: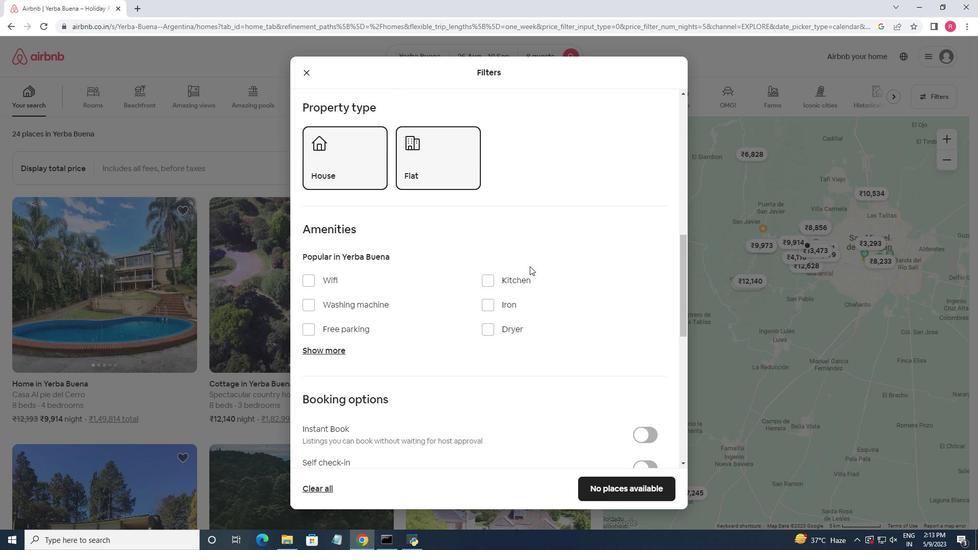 
Action: Mouse moved to (332, 299)
Screenshot: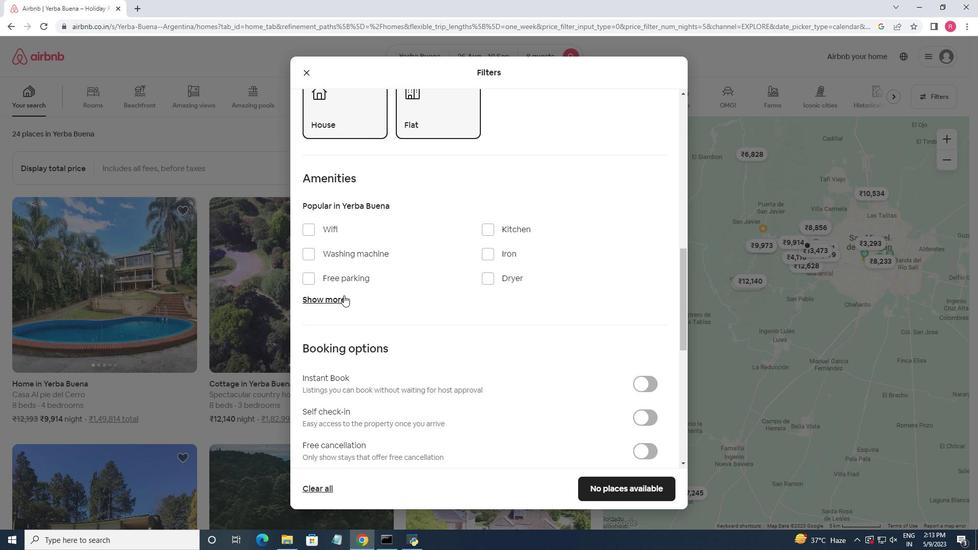 
Action: Mouse pressed left at (332, 299)
Screenshot: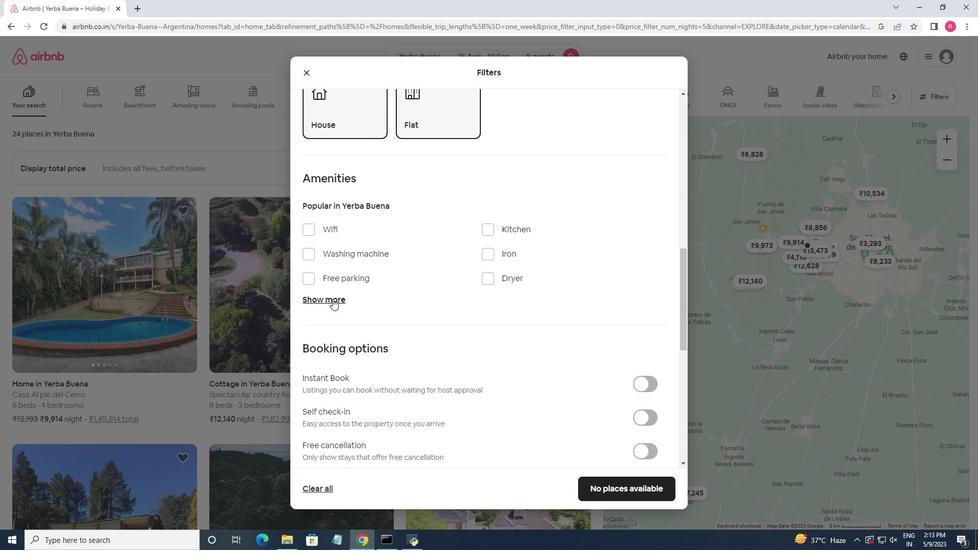
Action: Mouse moved to (309, 276)
Screenshot: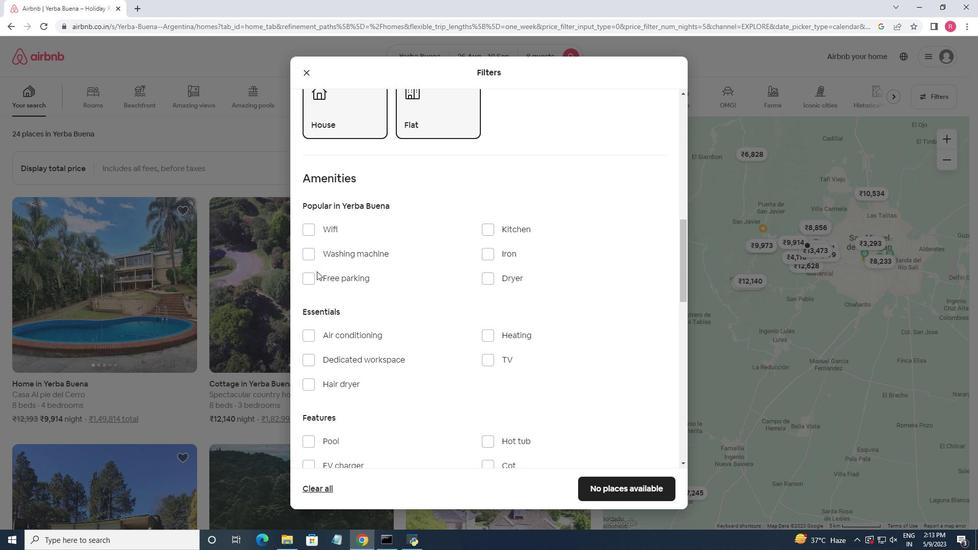 
Action: Mouse pressed left at (309, 276)
Screenshot: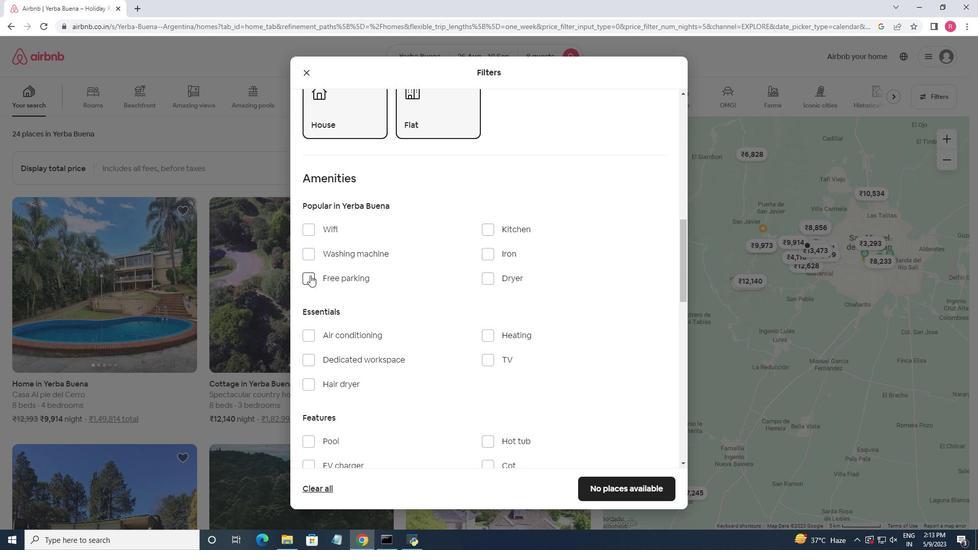 
Action: Mouse moved to (392, 305)
Screenshot: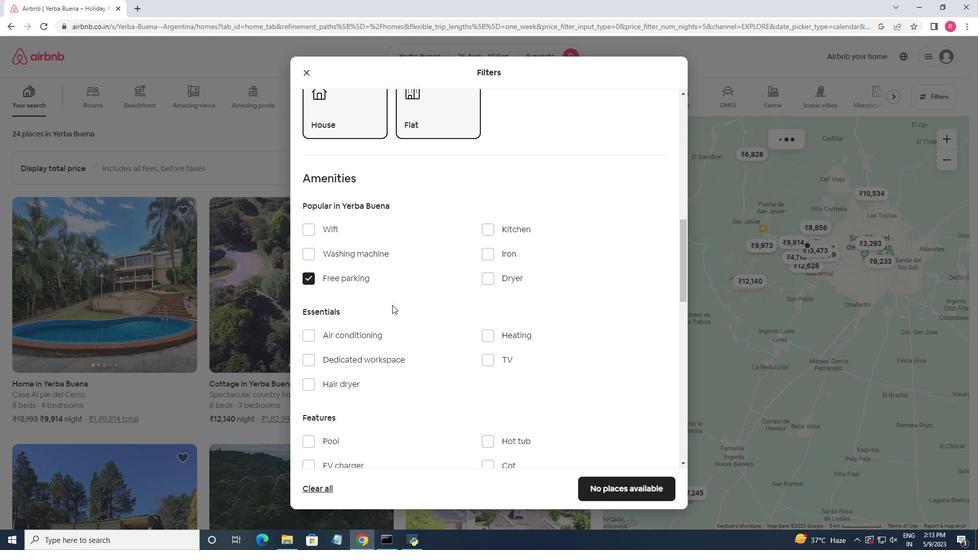 
Action: Mouse scrolled (392, 305) with delta (0, 0)
Screenshot: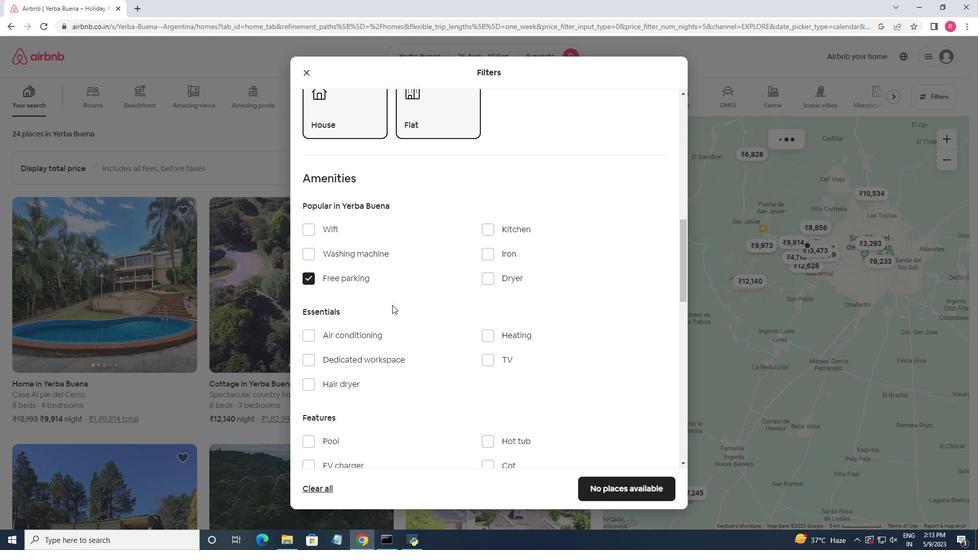 
Action: Mouse moved to (491, 391)
Screenshot: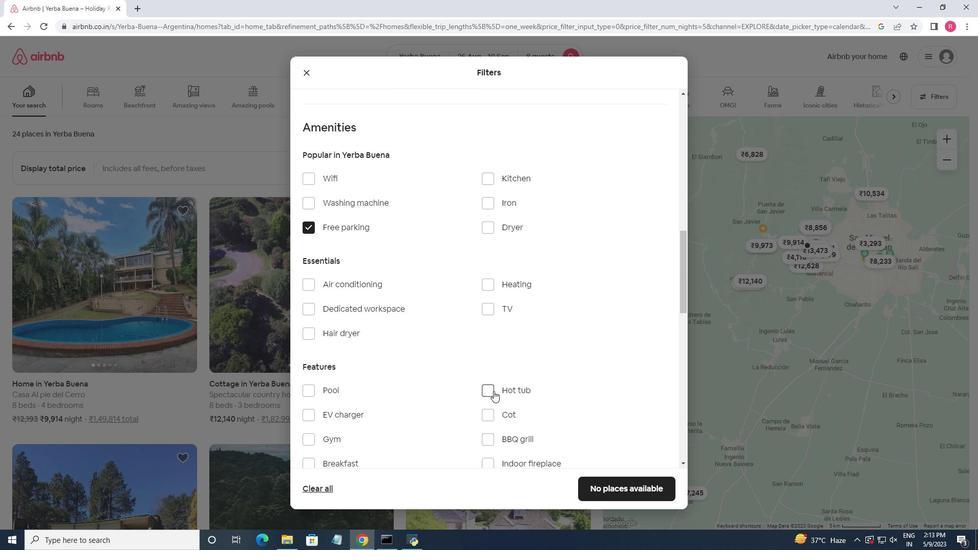 
Action: Mouse pressed left at (491, 391)
Screenshot: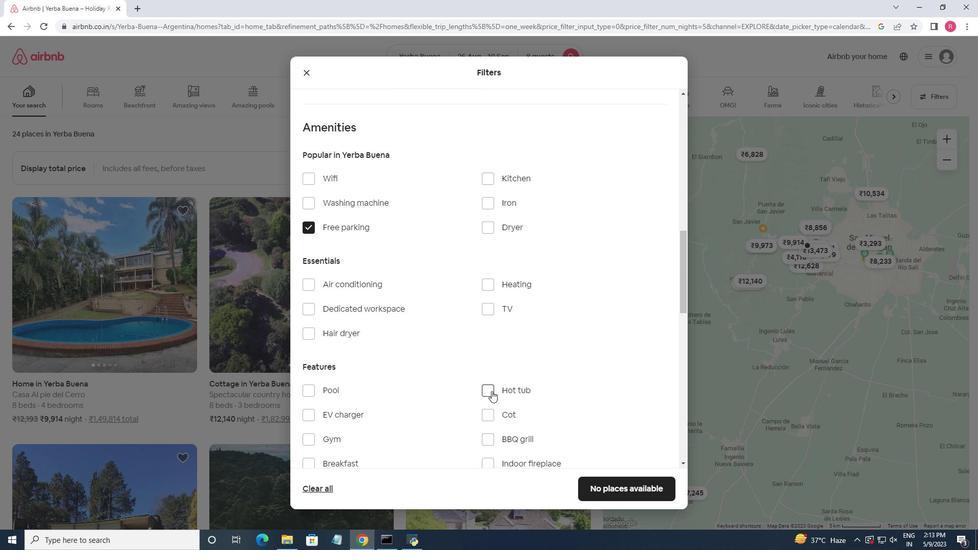 
Action: Mouse moved to (426, 357)
Screenshot: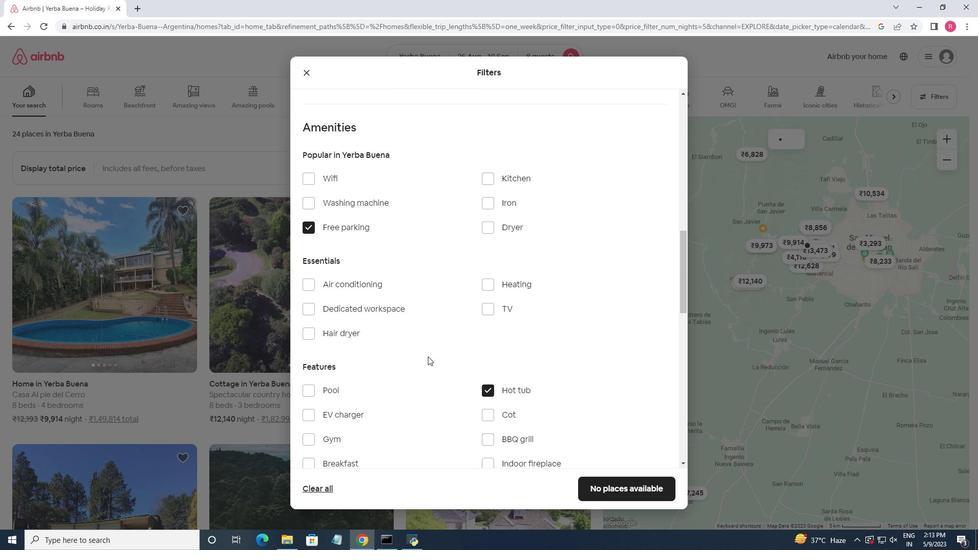 
Action: Mouse scrolled (426, 358) with delta (0, 0)
Screenshot: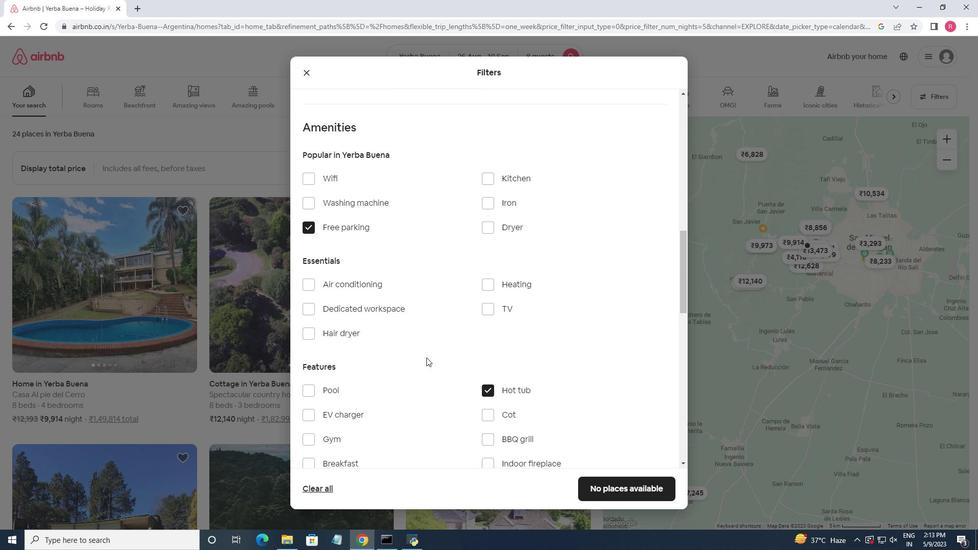 
Action: Mouse moved to (372, 315)
Screenshot: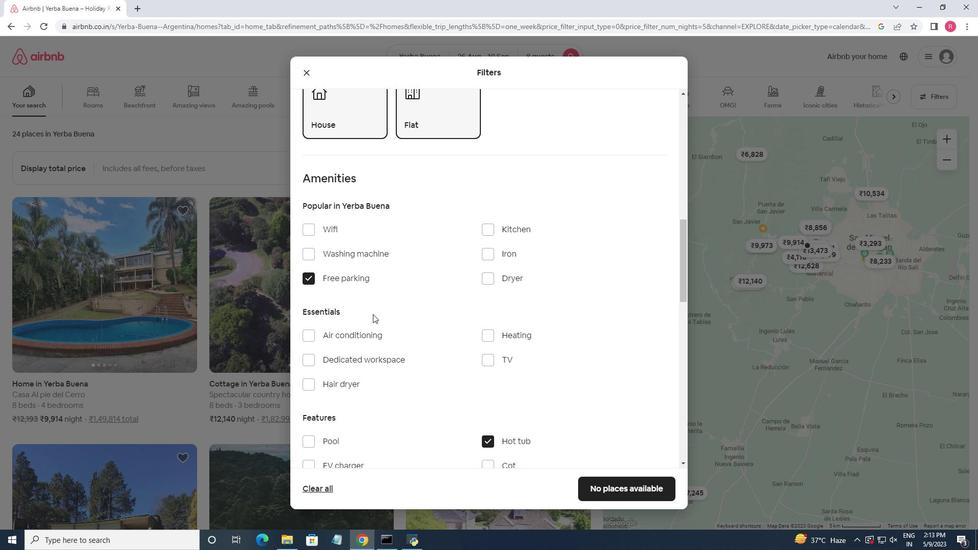 
Action: Mouse scrolled (372, 314) with delta (0, 0)
Screenshot: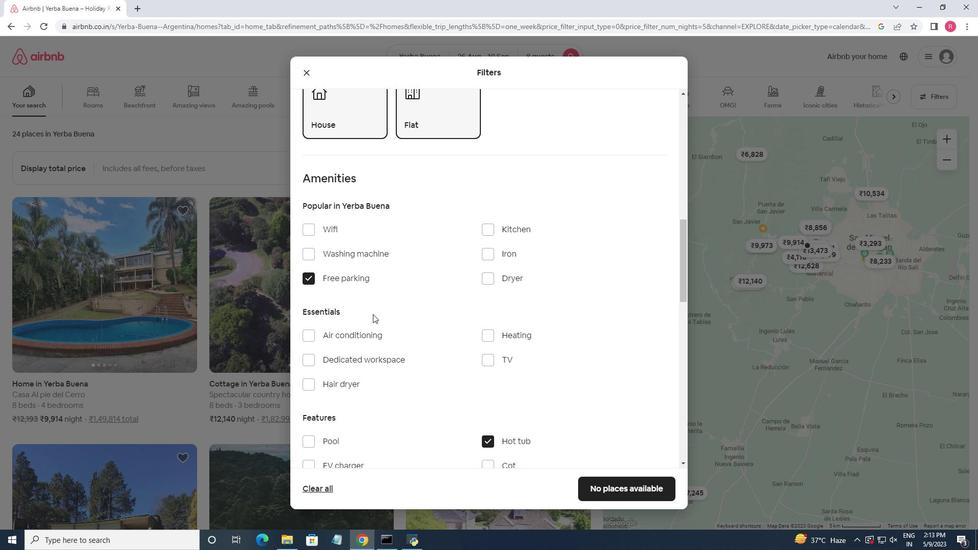 
Action: Mouse moved to (425, 315)
Screenshot: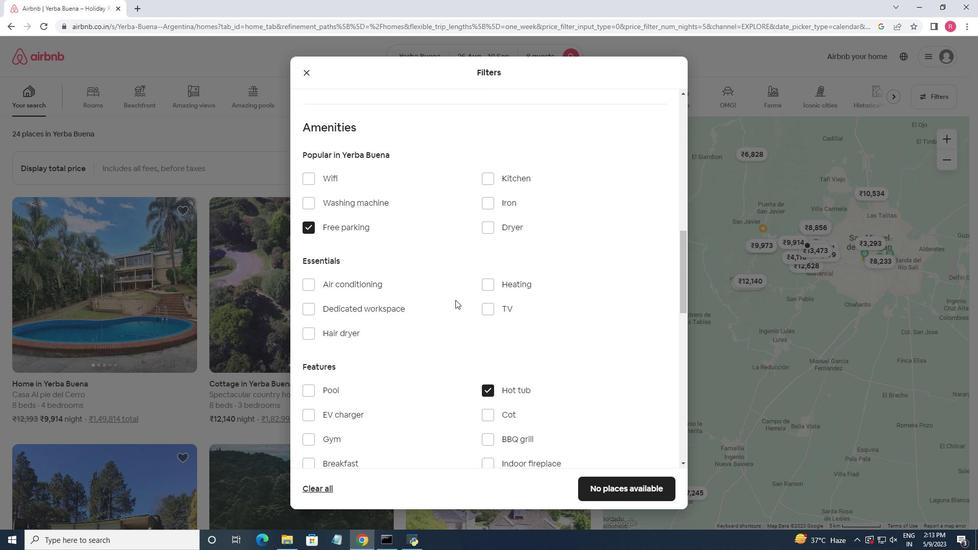 
Action: Mouse scrolled (425, 314) with delta (0, 0)
Screenshot: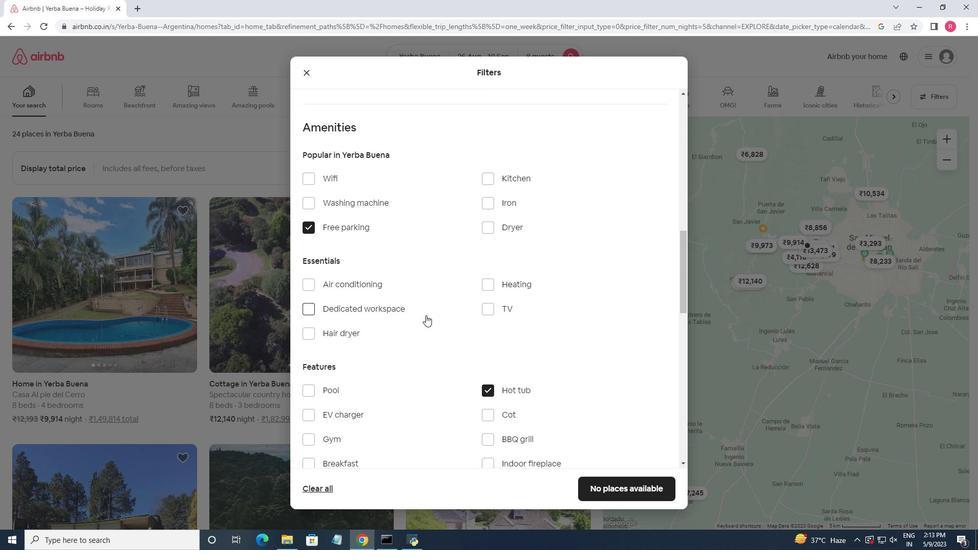 
Action: Mouse moved to (314, 389)
Screenshot: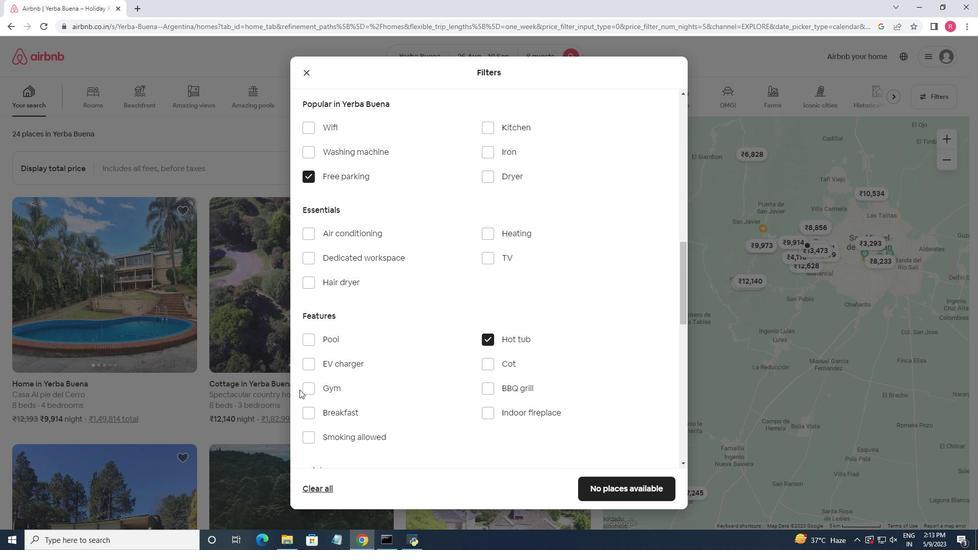 
Action: Mouse pressed left at (314, 389)
Screenshot: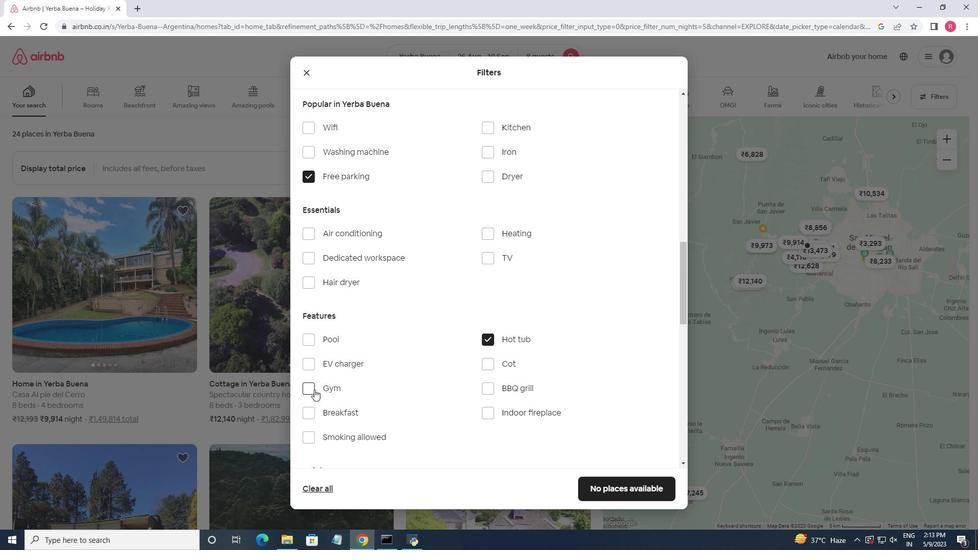 
Action: Mouse moved to (440, 359)
Screenshot: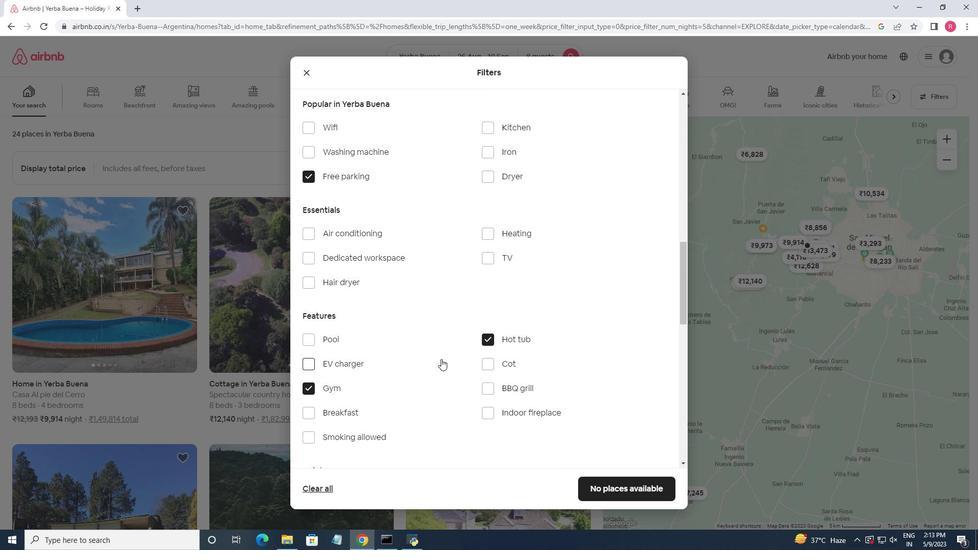 
Action: Mouse scrolled (440, 358) with delta (0, 0)
Screenshot: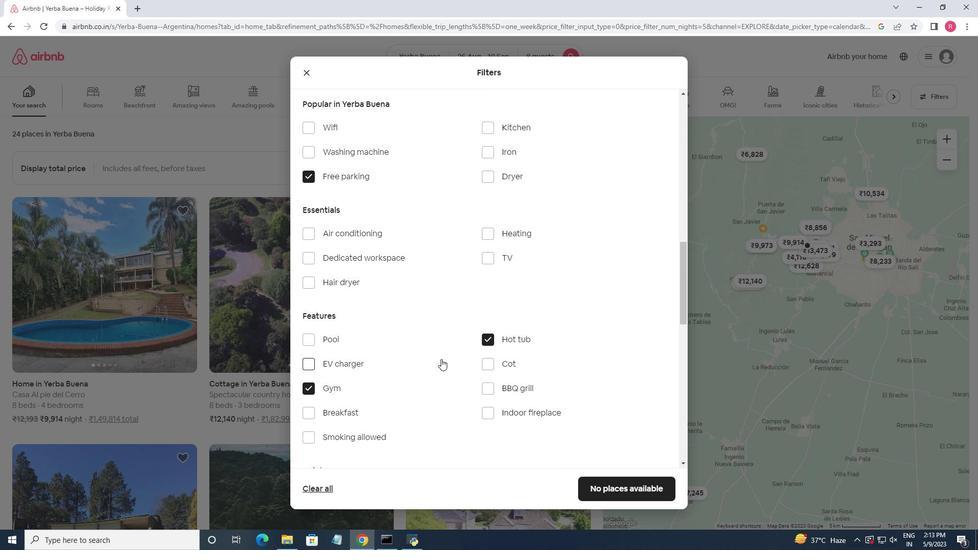 
Action: Mouse moved to (482, 332)
Screenshot: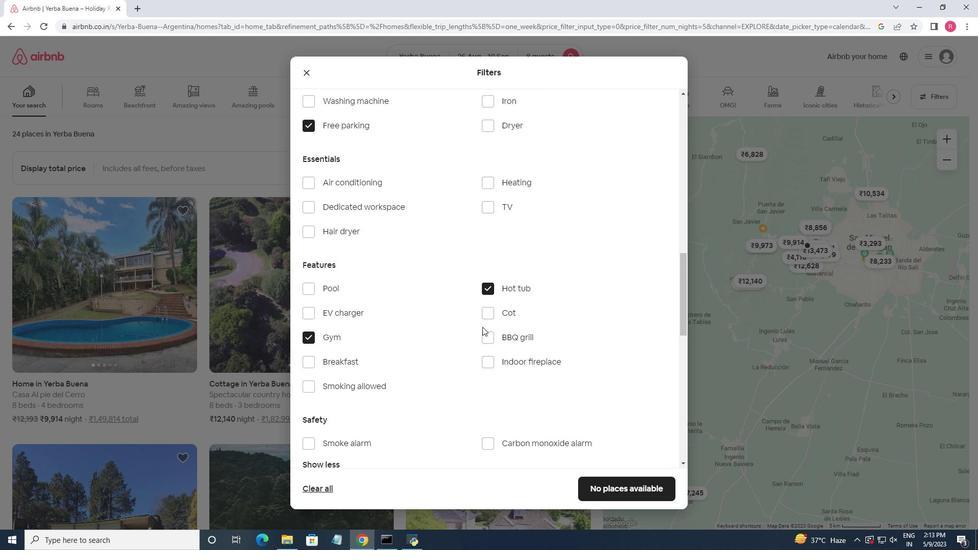 
Action: Mouse scrolled (482, 331) with delta (0, 0)
Screenshot: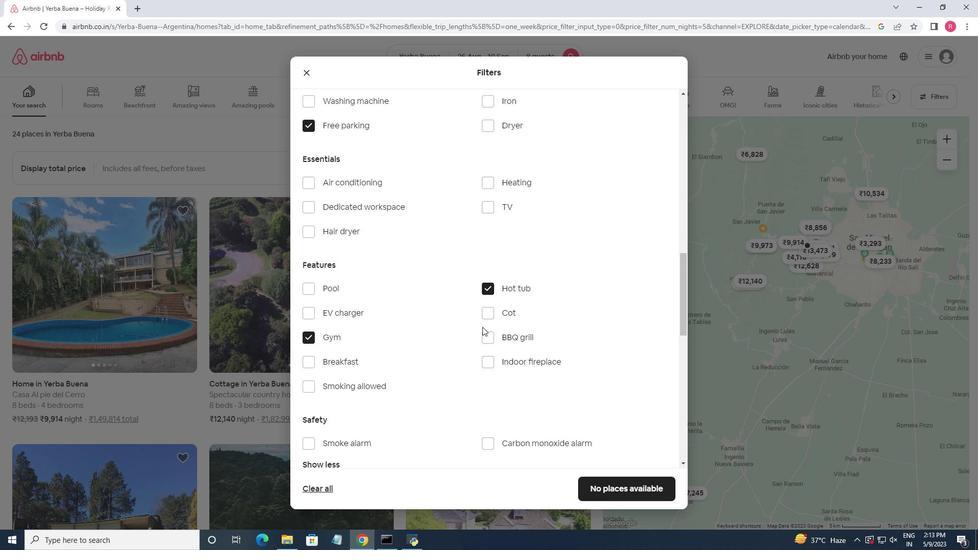 
Action: Mouse moved to (381, 328)
Screenshot: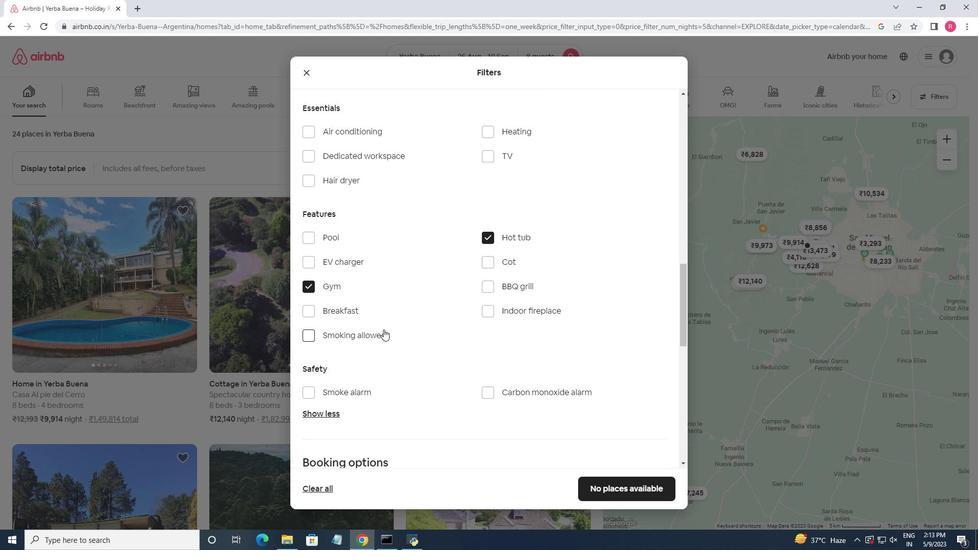 
Action: Mouse scrolled (381, 328) with delta (0, 0)
Screenshot: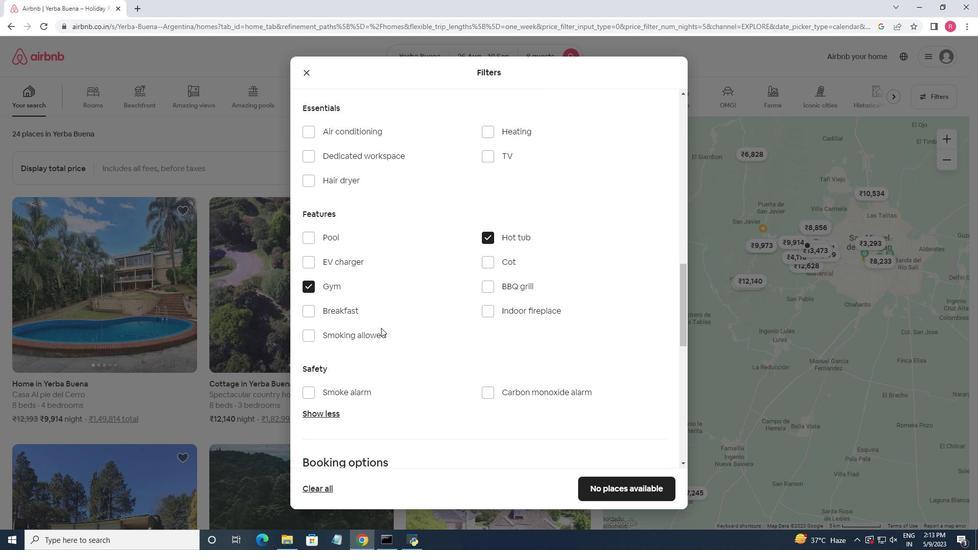 
Action: Mouse scrolled (381, 328) with delta (0, 0)
Screenshot: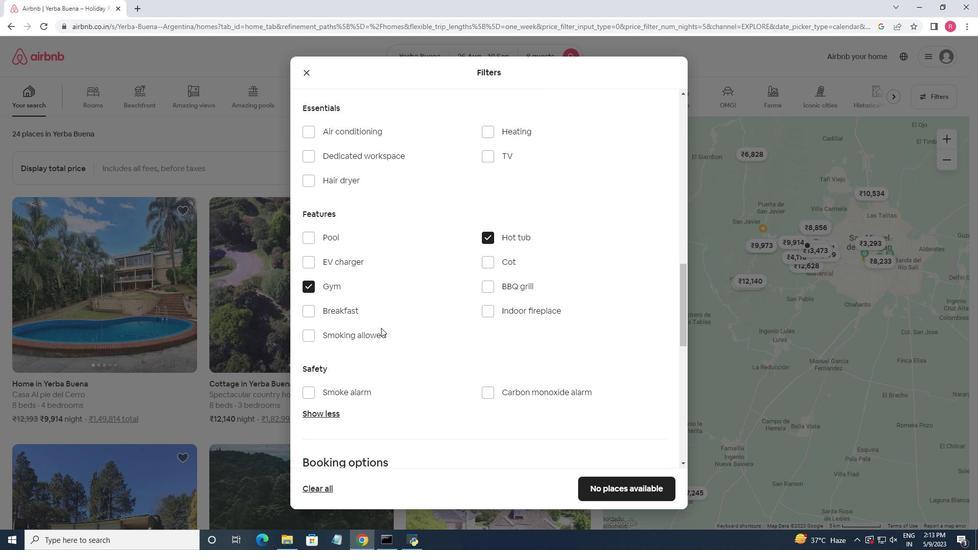 
Action: Mouse moved to (309, 433)
Screenshot: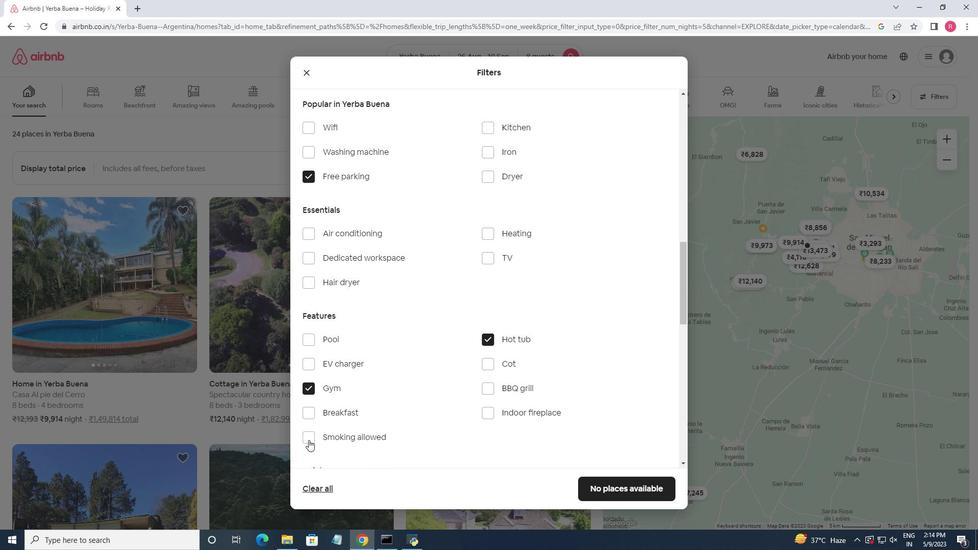 
Action: Mouse pressed left at (309, 433)
Screenshot: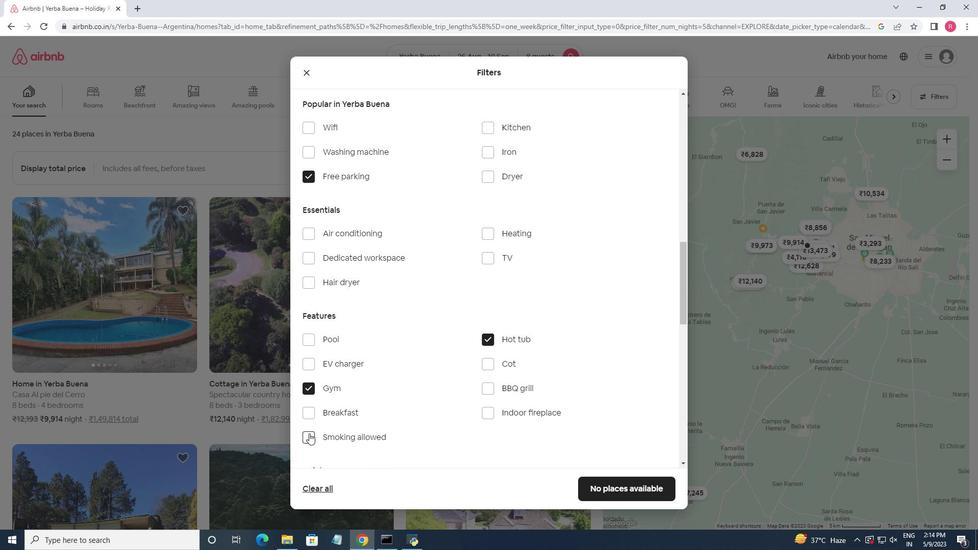 
Action: Mouse moved to (422, 358)
Screenshot: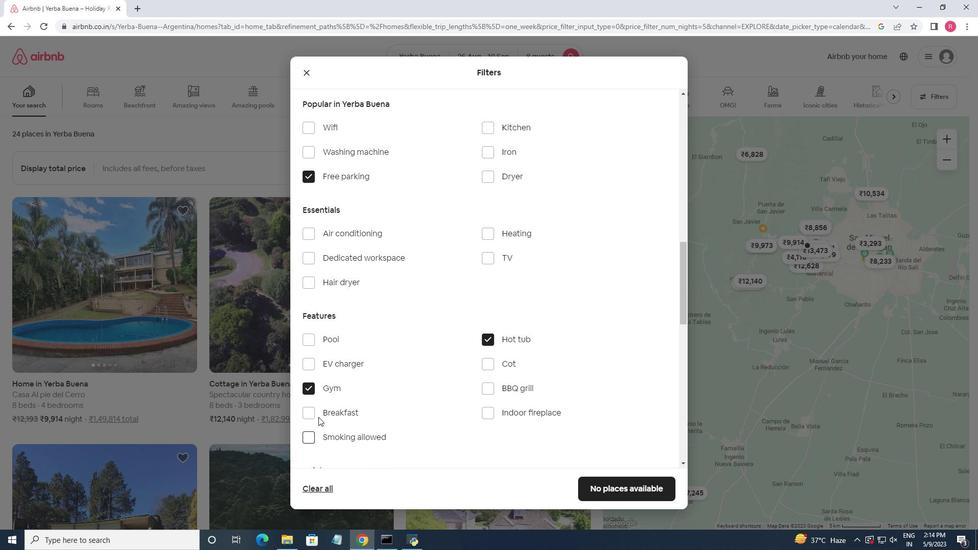 
Action: Mouse scrolled (422, 358) with delta (0, 0)
Screenshot: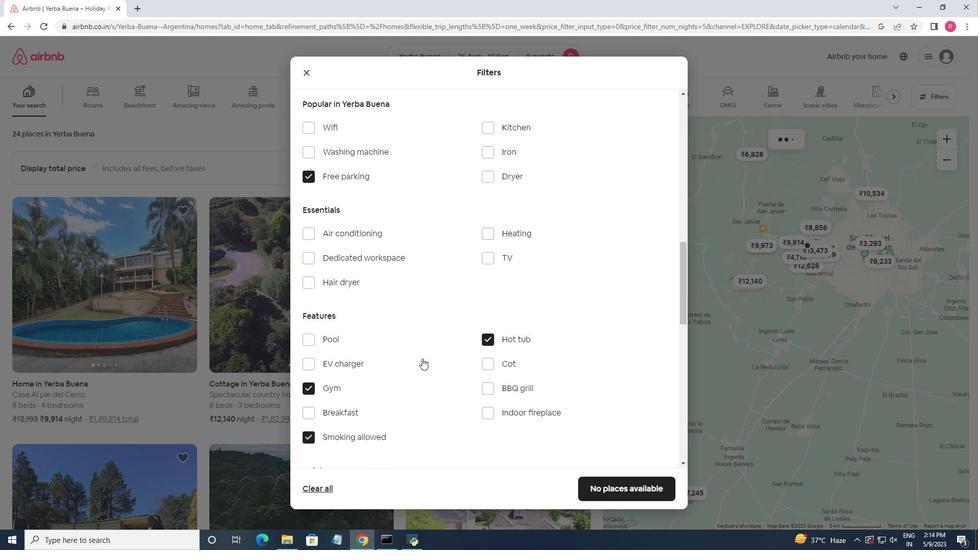 
Action: Mouse scrolled (422, 358) with delta (0, 0)
Screenshot: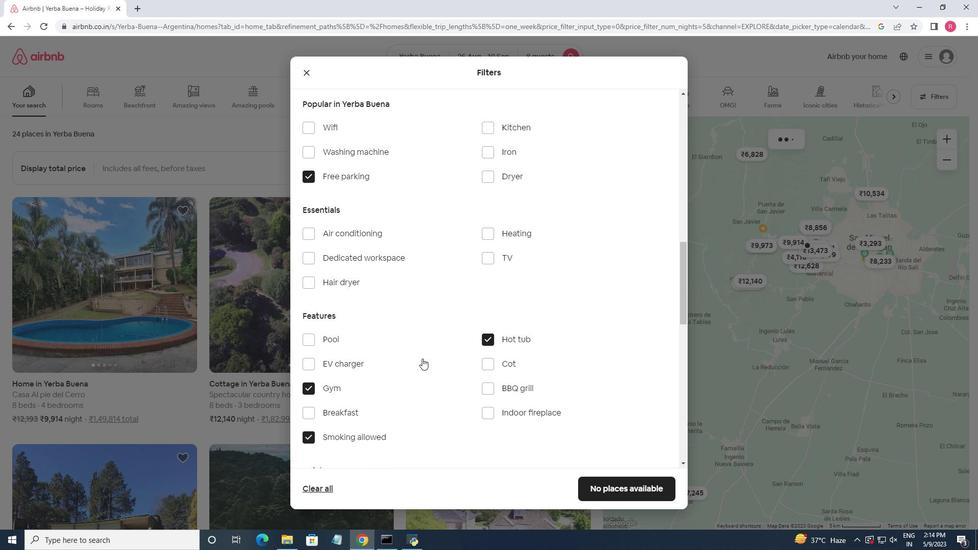 
Action: Mouse scrolled (422, 358) with delta (0, 0)
Screenshot: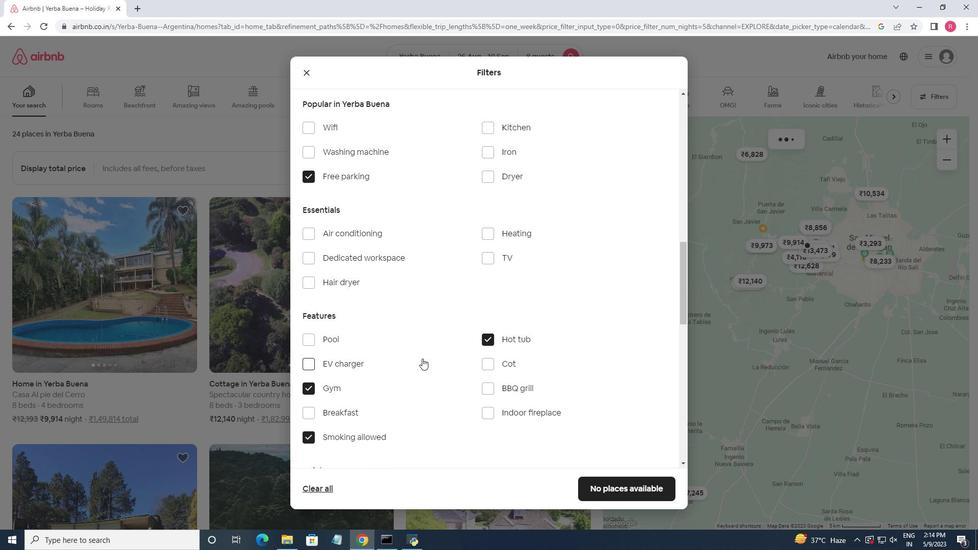 
Action: Mouse scrolled (422, 358) with delta (0, 0)
Screenshot: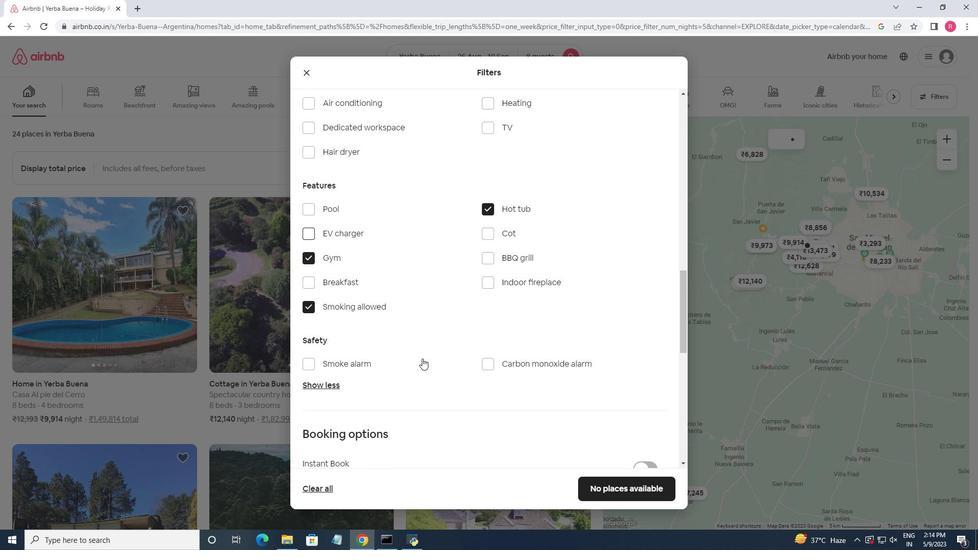 
Action: Mouse scrolled (422, 358) with delta (0, 0)
Screenshot: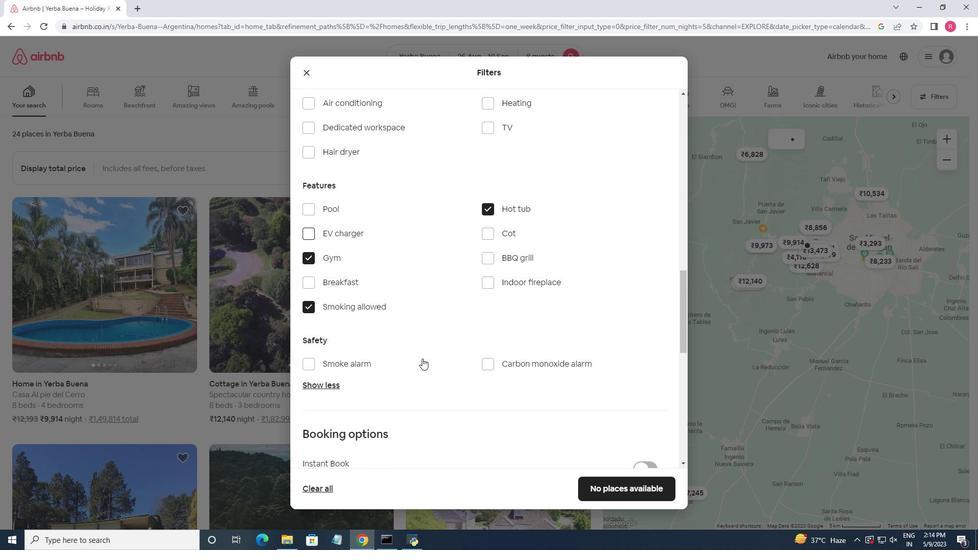
Action: Mouse scrolled (422, 358) with delta (0, 0)
Screenshot: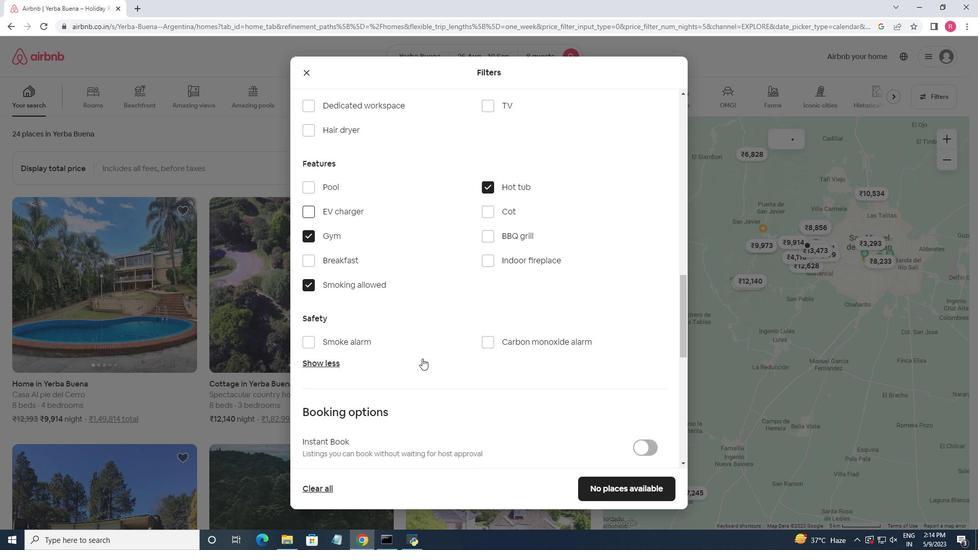 
Action: Mouse moved to (654, 334)
Screenshot: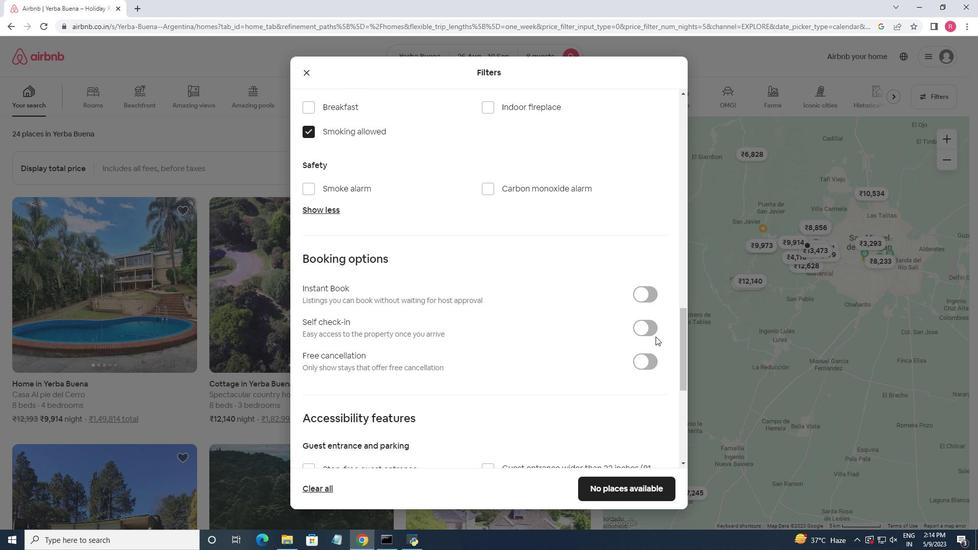 
Action: Mouse pressed left at (654, 334)
Screenshot: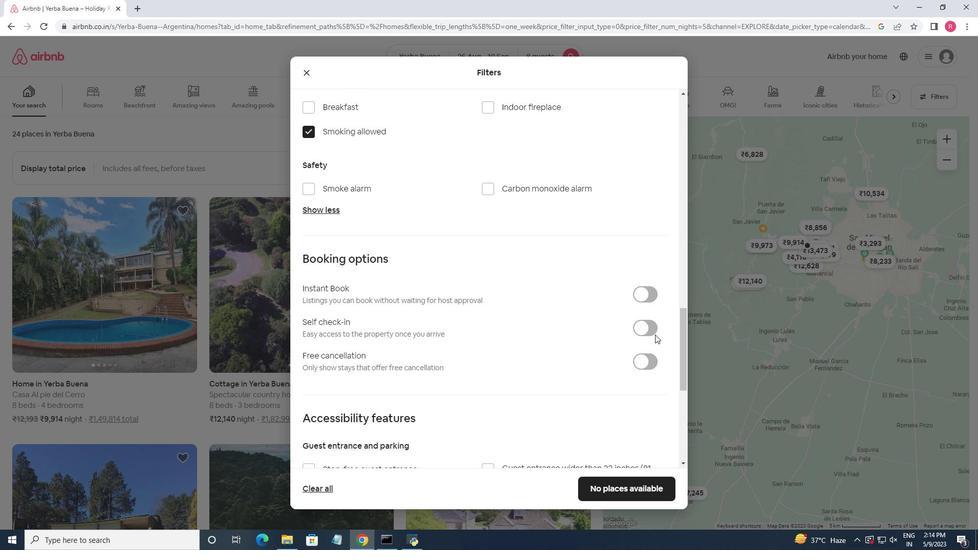 
Action: Mouse moved to (499, 312)
Screenshot: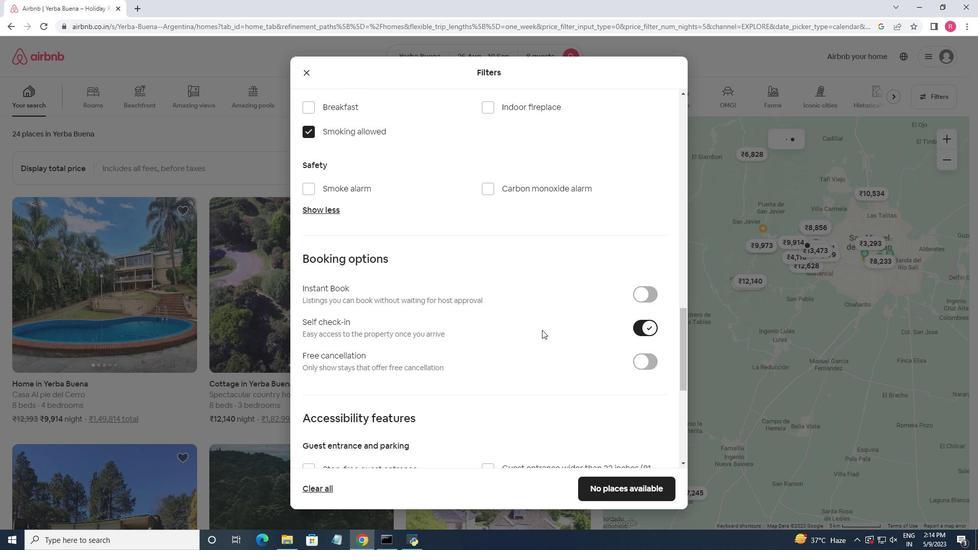 
Action: Mouse scrolled (499, 312) with delta (0, 0)
Screenshot: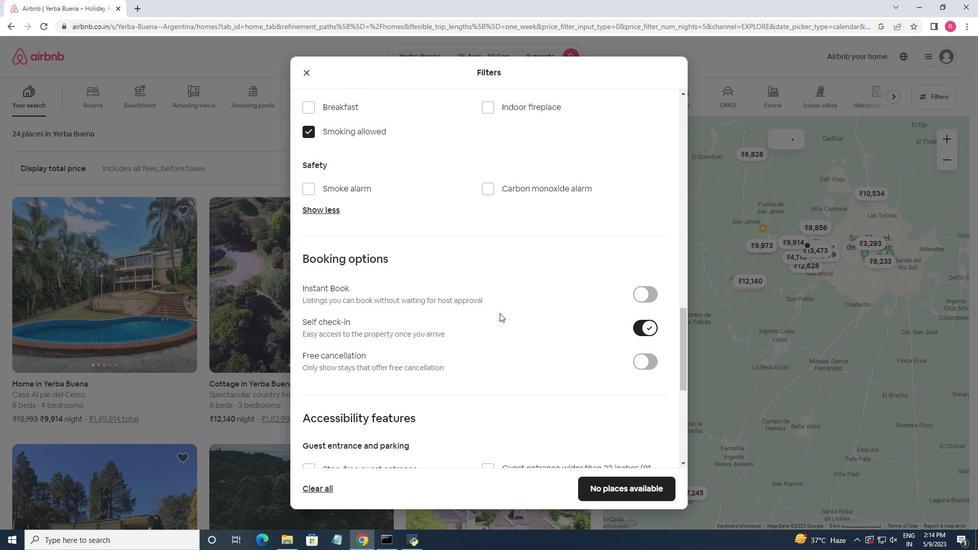 
Action: Mouse scrolled (499, 312) with delta (0, 0)
Screenshot: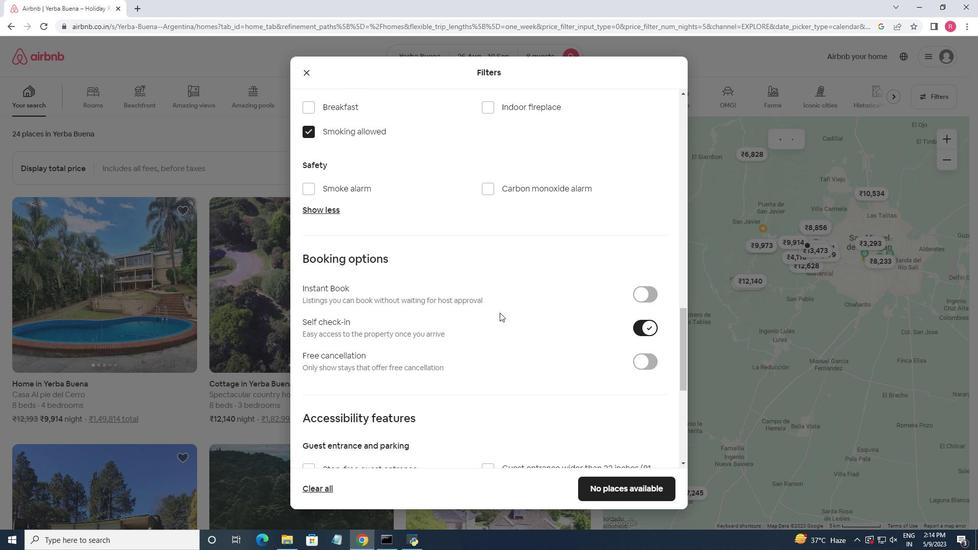 
Action: Mouse scrolled (499, 312) with delta (0, 0)
Screenshot: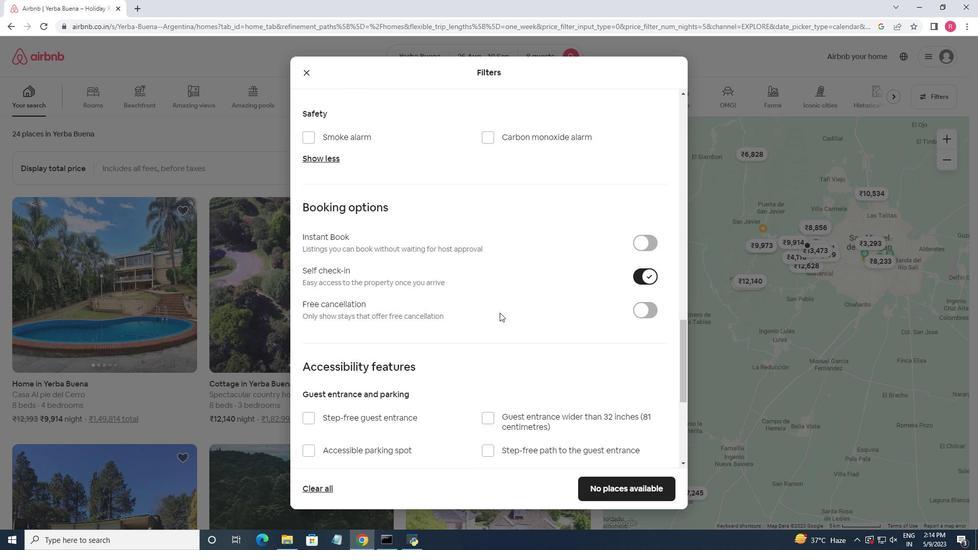 
Action: Mouse scrolled (499, 312) with delta (0, 0)
Screenshot: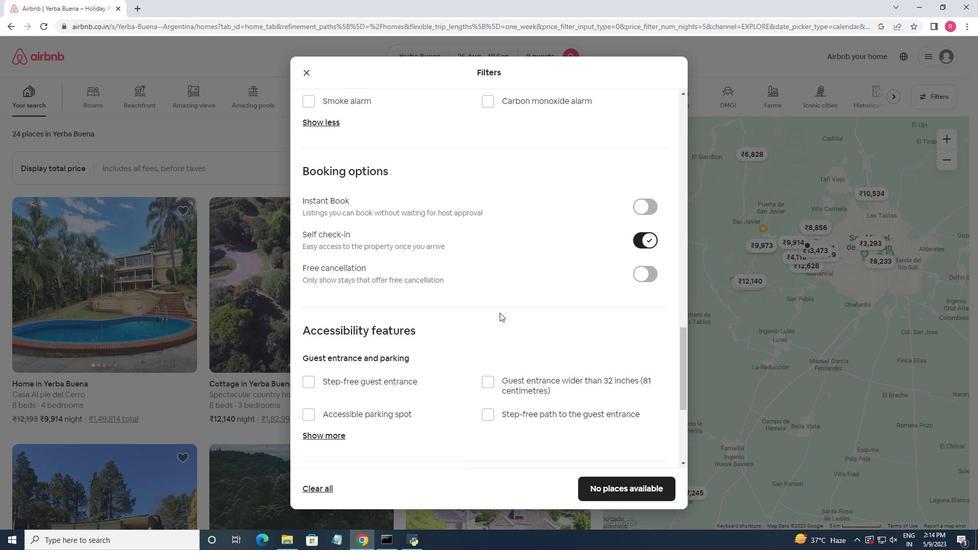 
Action: Mouse scrolled (499, 312) with delta (0, 0)
Screenshot: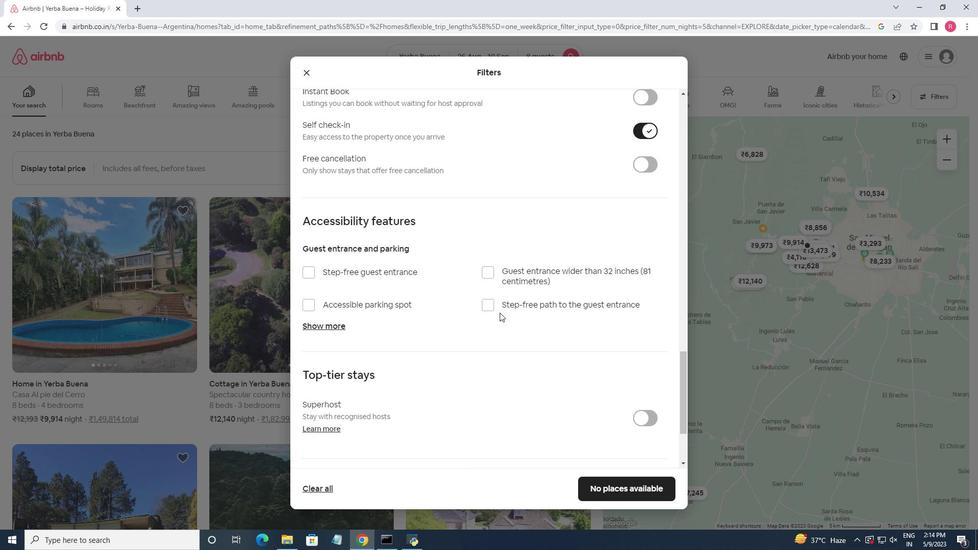 
Action: Mouse scrolled (499, 312) with delta (0, 0)
Screenshot: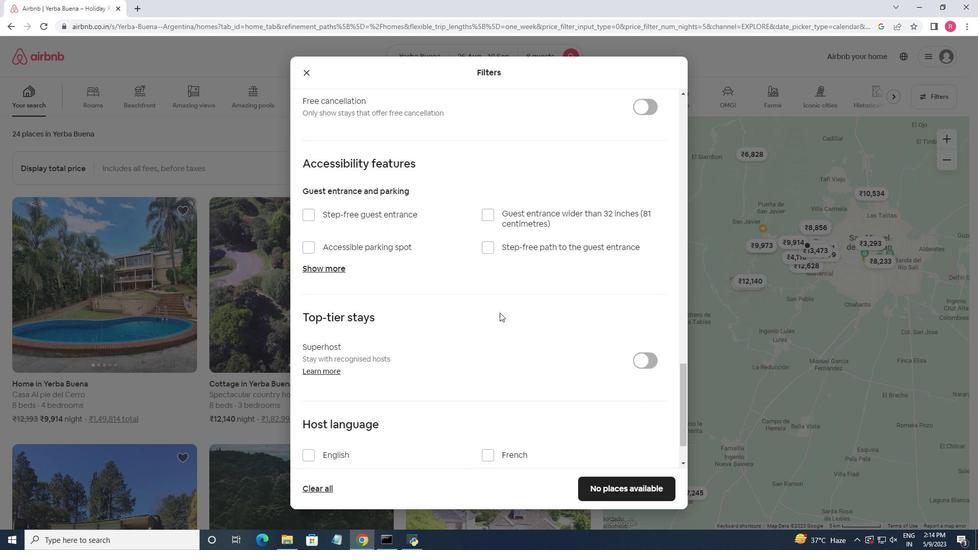 
Action: Mouse scrolled (499, 312) with delta (0, 0)
Screenshot: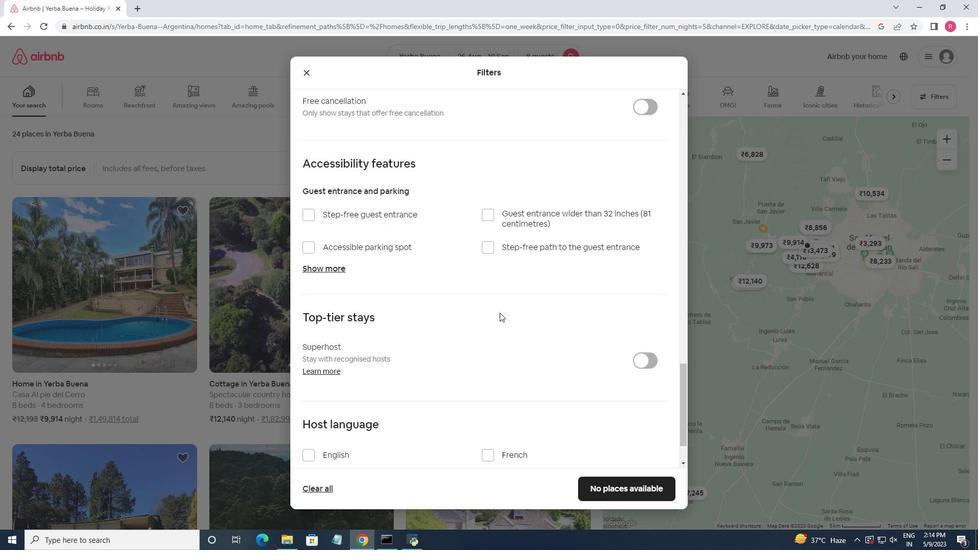 
Action: Mouse moved to (499, 312)
Screenshot: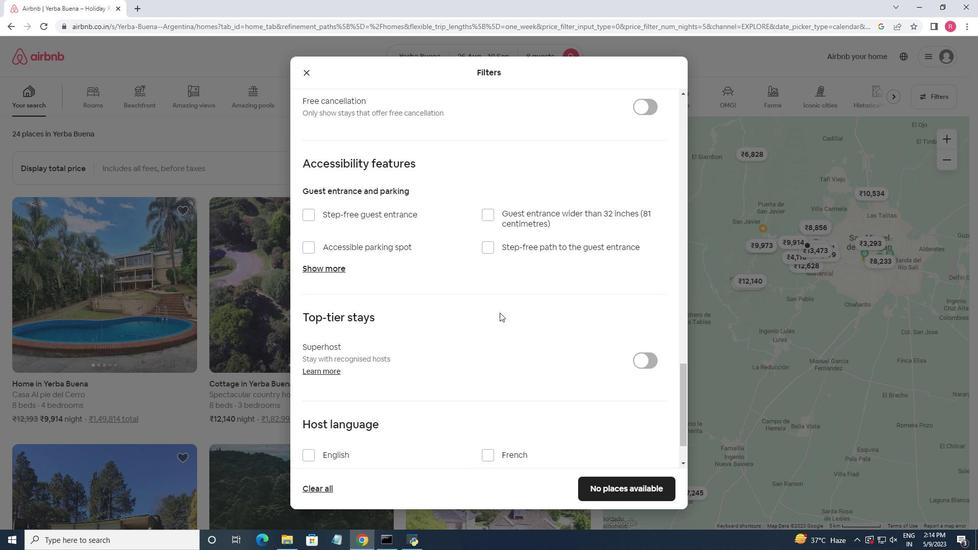 
Action: Mouse scrolled (499, 312) with delta (0, 0)
Screenshot: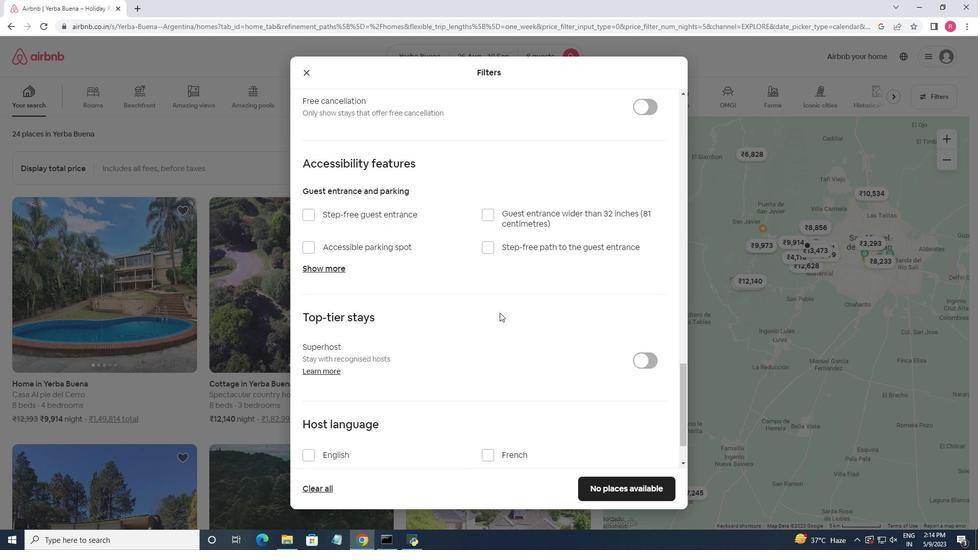 
Action: Mouse moved to (312, 397)
Screenshot: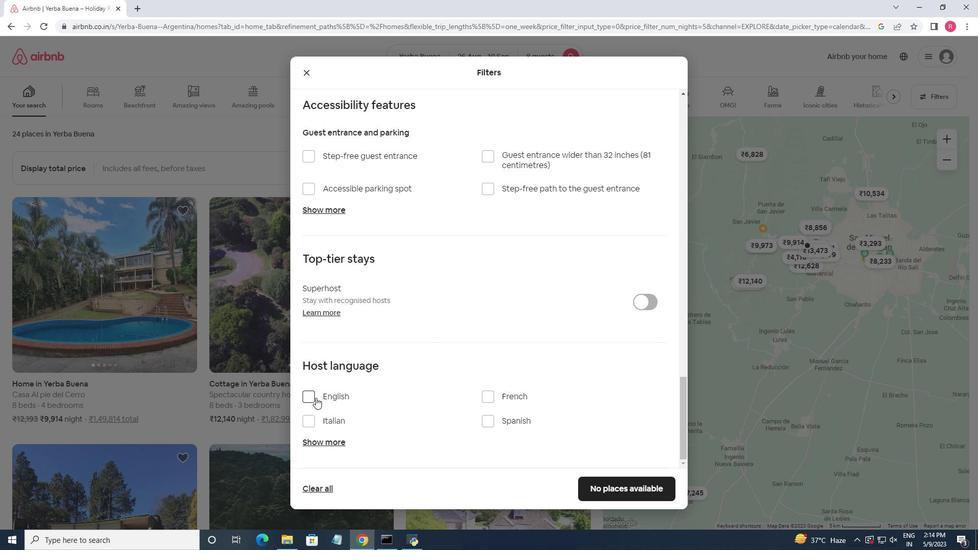 
Action: Mouse pressed left at (312, 397)
Screenshot: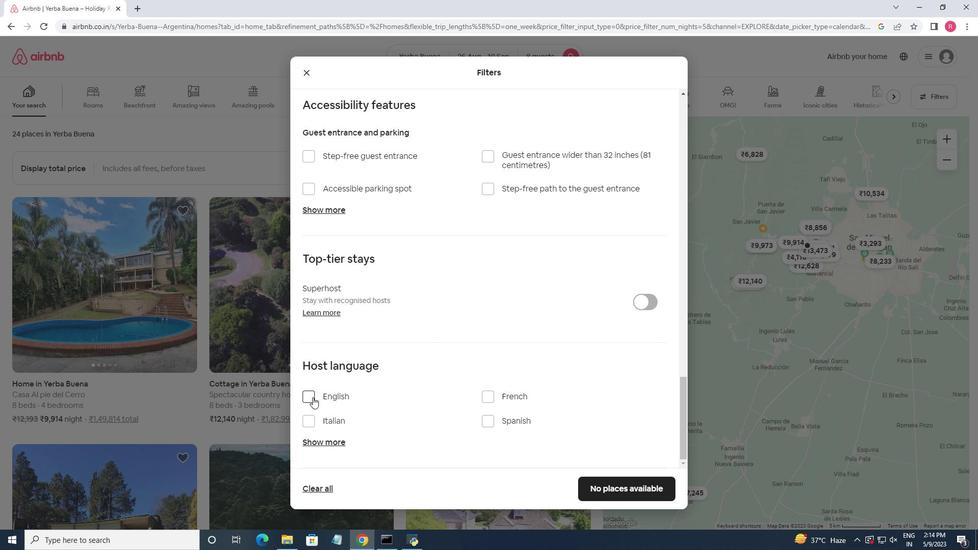 
Action: Mouse moved to (397, 366)
Screenshot: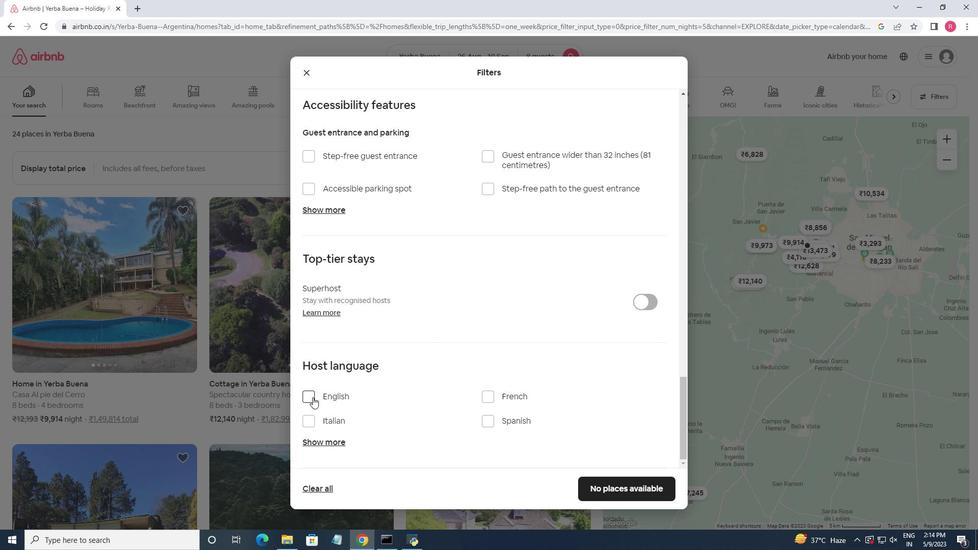 
Action: Mouse scrolled (397, 366) with delta (0, 0)
Screenshot: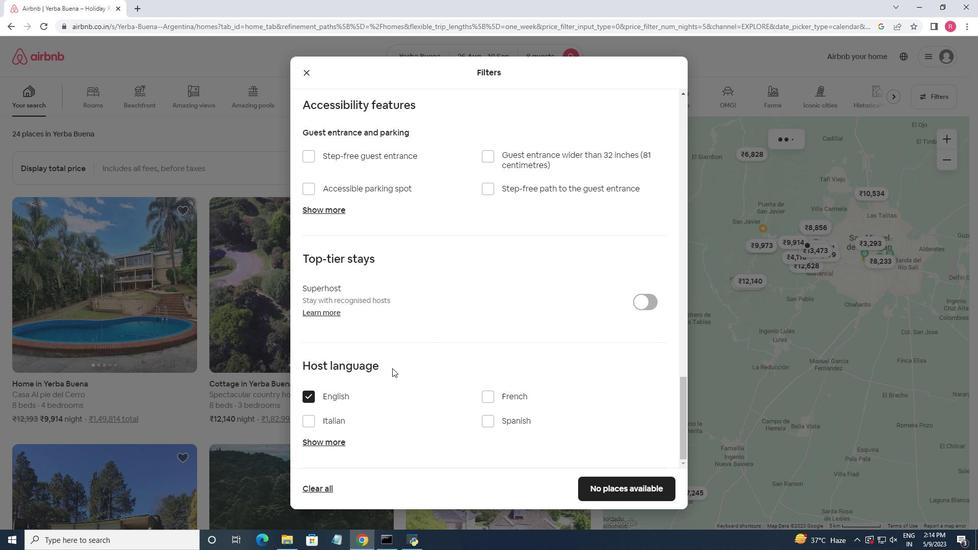 
Action: Mouse scrolled (397, 366) with delta (0, 0)
Screenshot: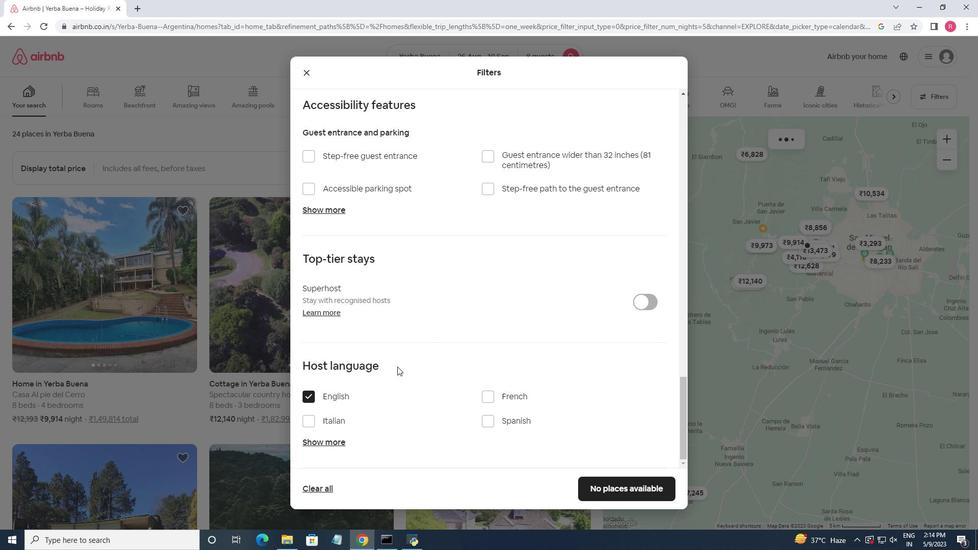 
Action: Mouse scrolled (397, 366) with delta (0, 0)
Screenshot: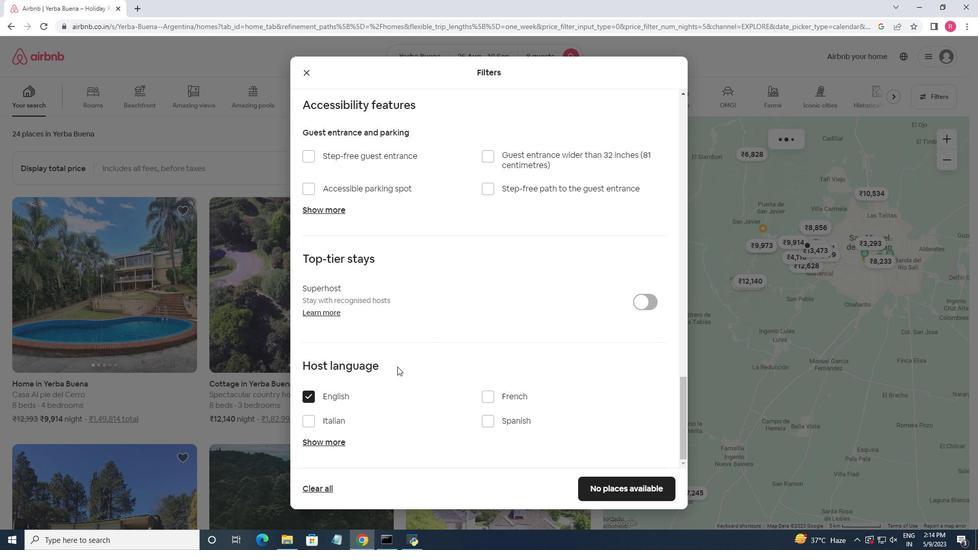 
Action: Mouse scrolled (397, 366) with delta (0, 0)
Screenshot: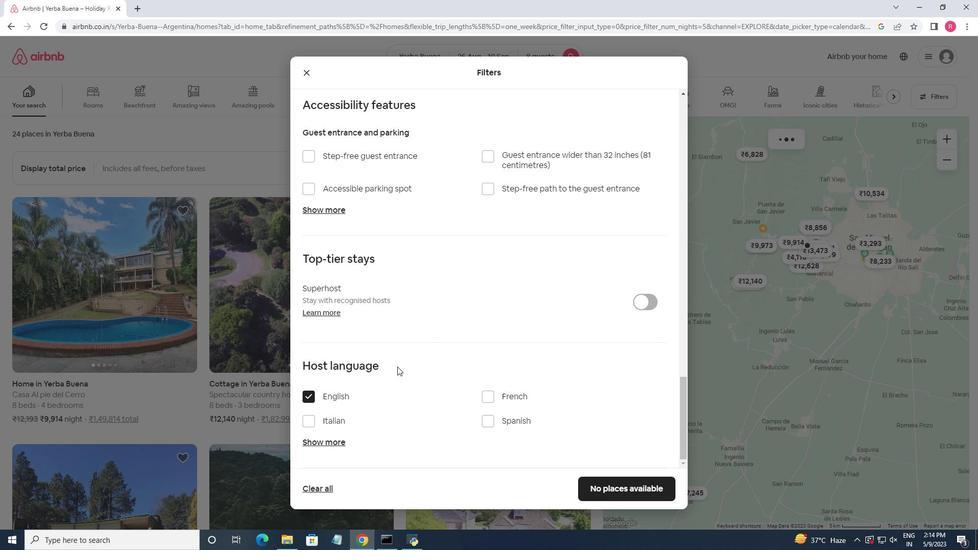 
Action: Mouse scrolled (397, 366) with delta (0, 0)
Screenshot: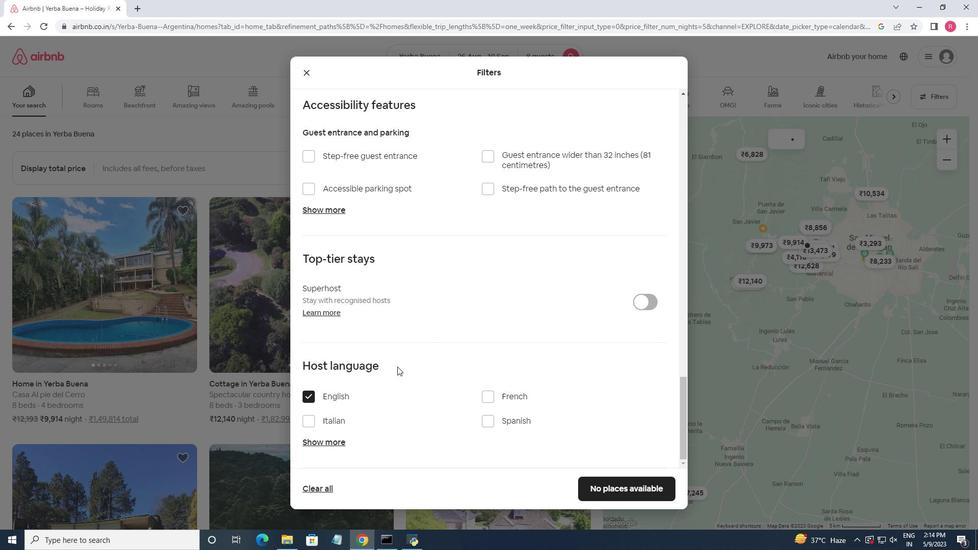 
Action: Mouse scrolled (397, 366) with delta (0, 0)
Screenshot: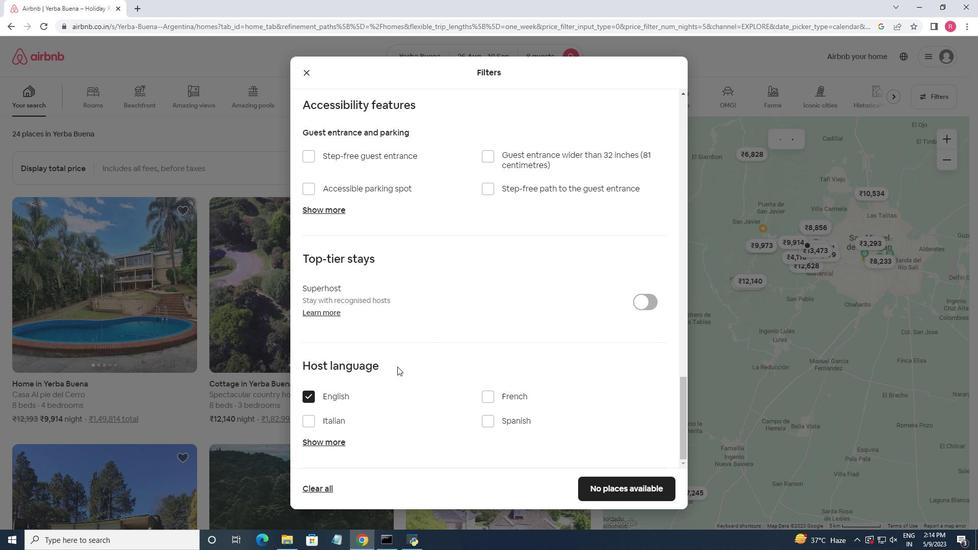 
Action: Mouse scrolled (397, 366) with delta (0, 0)
Screenshot: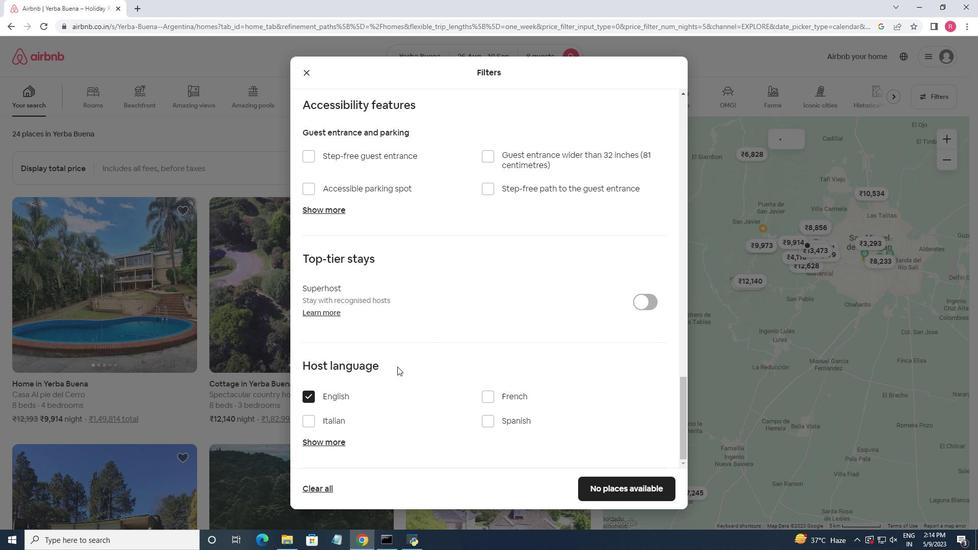 
Action: Mouse moved to (605, 478)
Screenshot: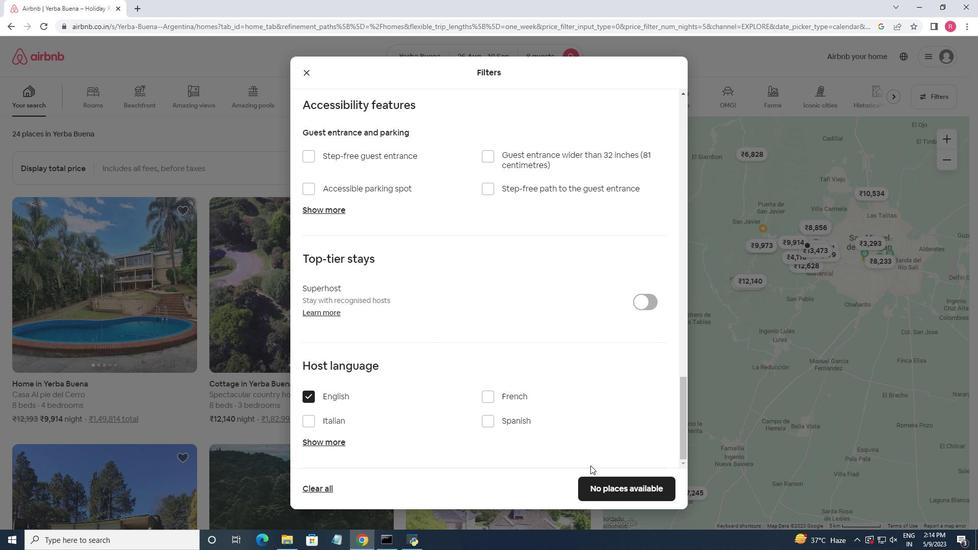 
Action: Mouse pressed left at (605, 478)
Screenshot: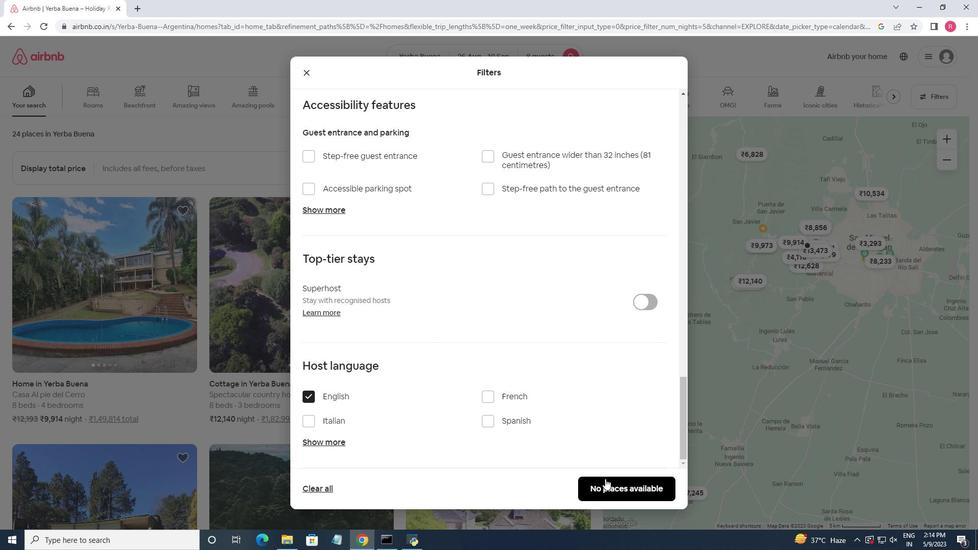 
